 Task: For heading Calibri with Bold.  font size for heading24,  'Change the font style of data to'Bell MT.  and font size to 16,  Change the alignment of both headline & data to Align middle & Align Center.  In the sheet  Attendance Sheet for Weekly Auditingbook
Action: Mouse moved to (147, 164)
Screenshot: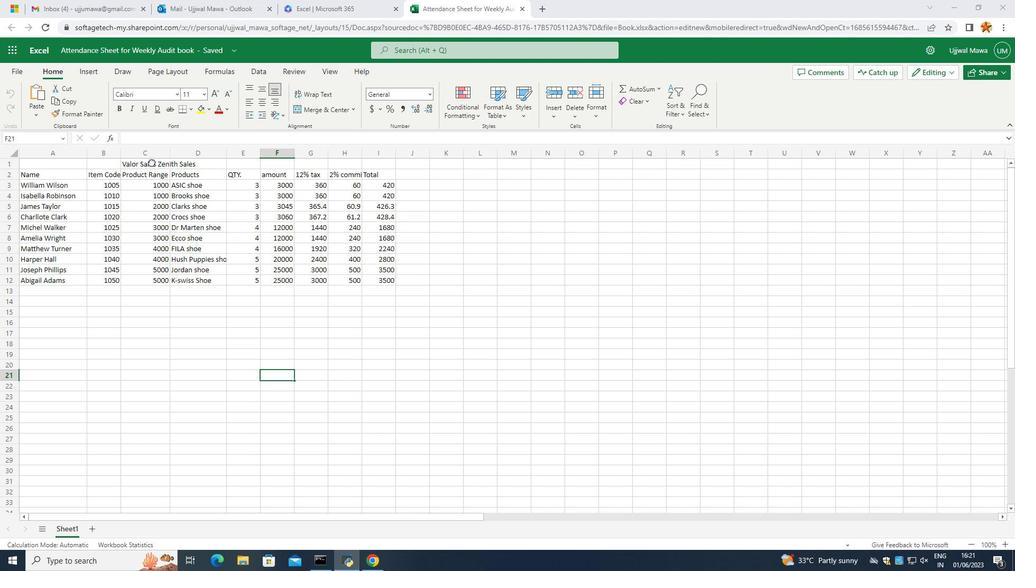 
Action: Mouse pressed left at (147, 164)
Screenshot: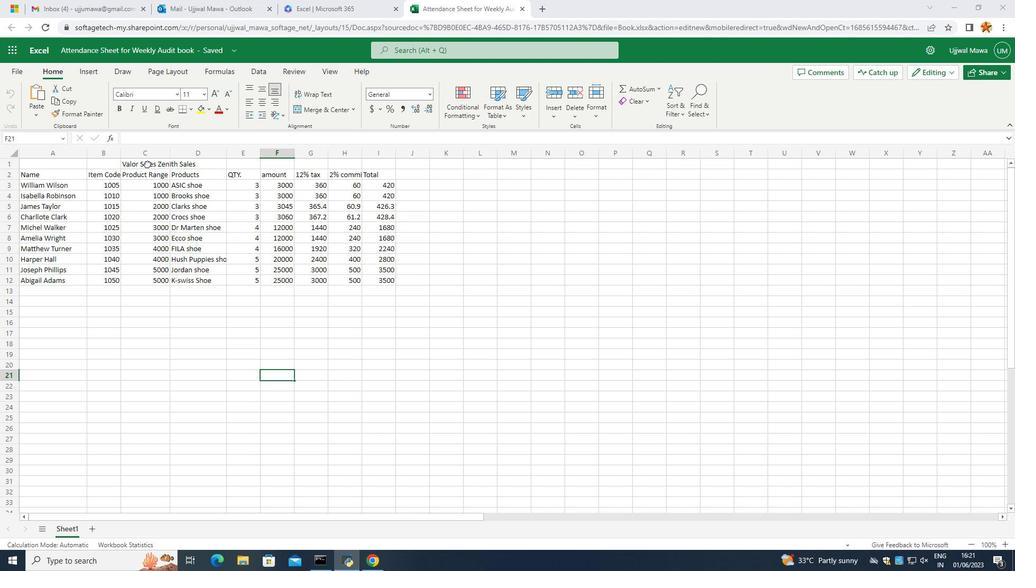 
Action: Mouse moved to (203, 97)
Screenshot: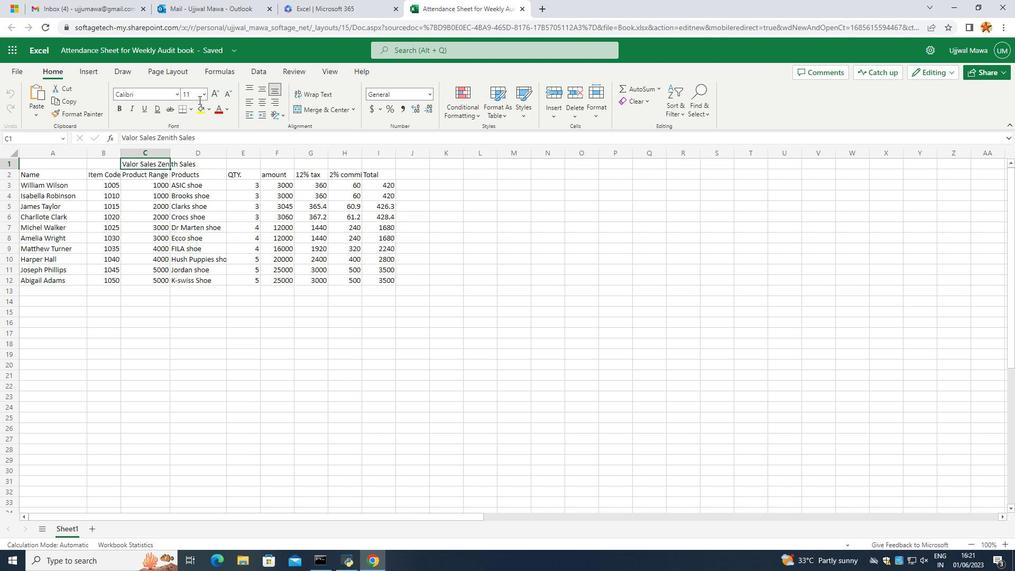 
Action: Mouse pressed left at (203, 97)
Screenshot: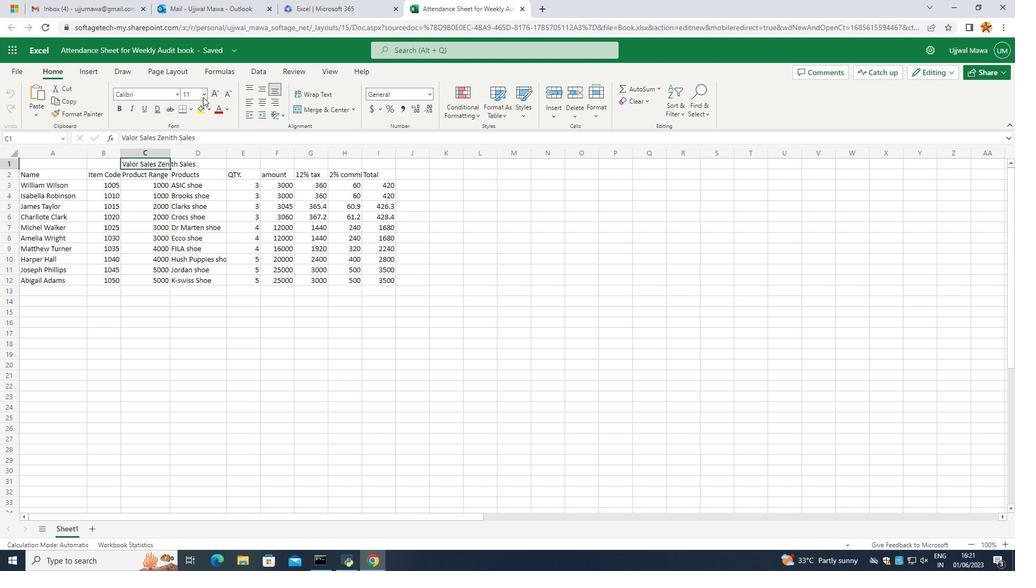 
Action: Mouse moved to (186, 237)
Screenshot: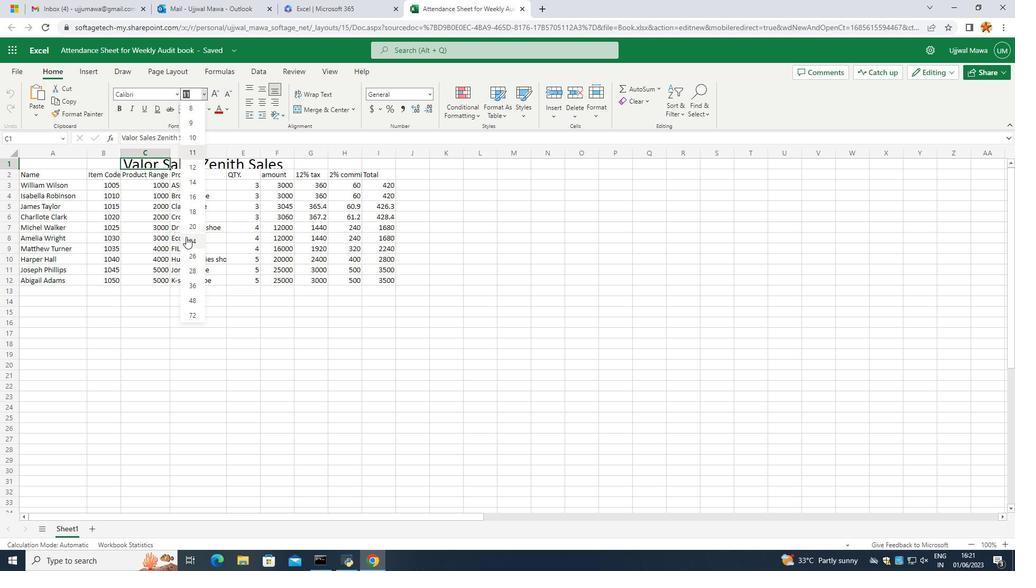 
Action: Mouse pressed left at (186, 237)
Screenshot: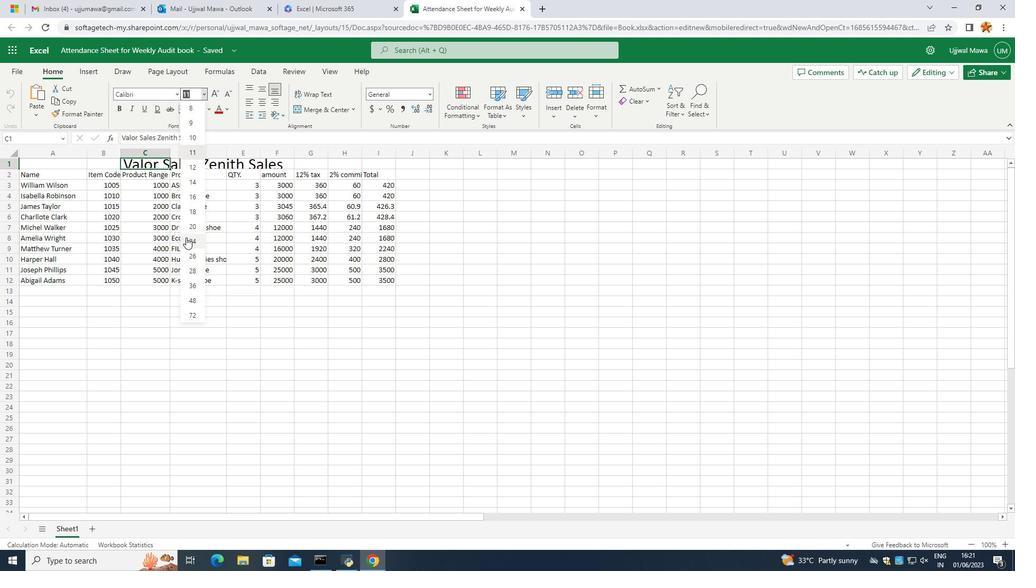 
Action: Mouse moved to (117, 108)
Screenshot: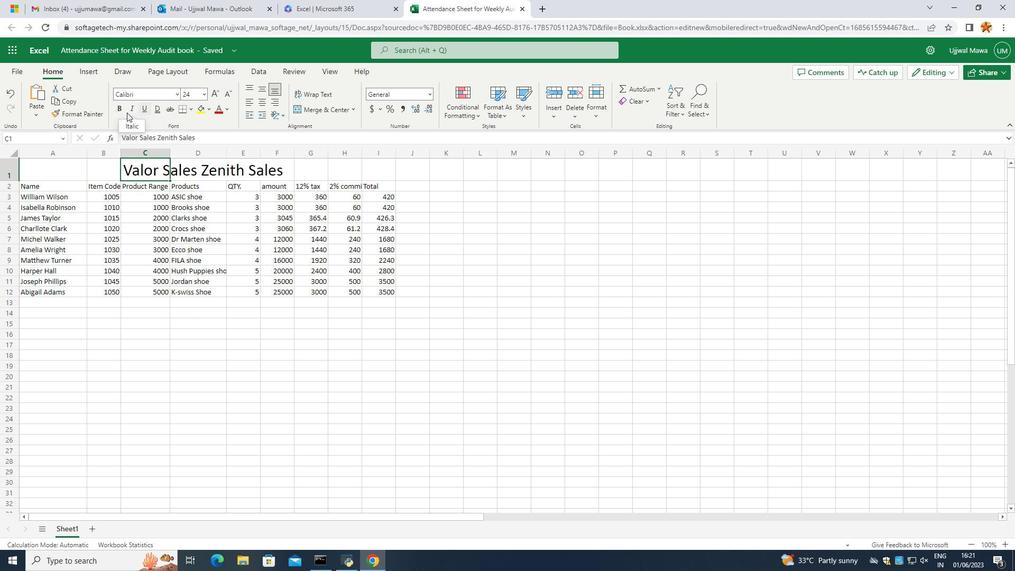 
Action: Mouse pressed left at (117, 108)
Screenshot: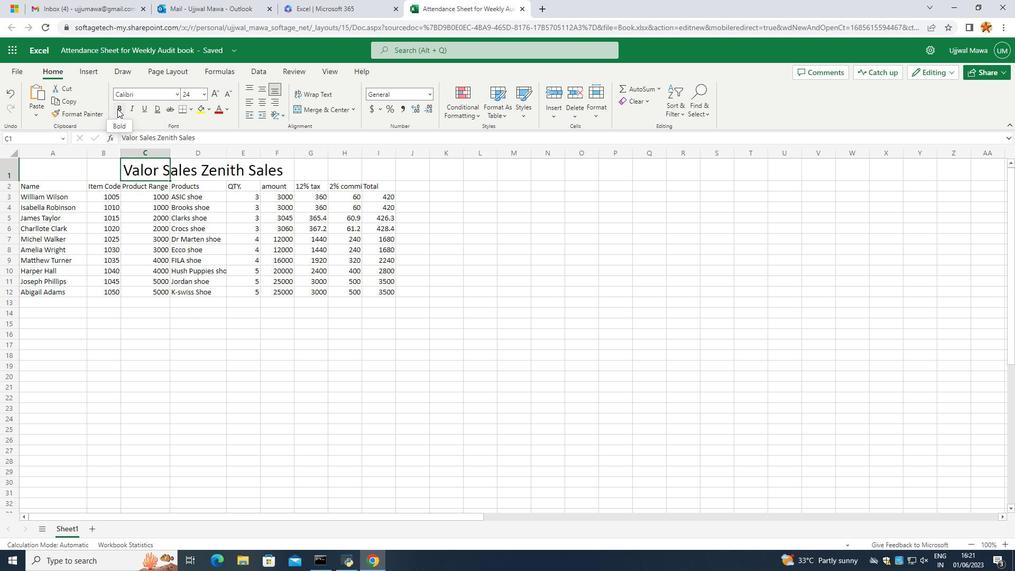 
Action: Mouse moved to (144, 212)
Screenshot: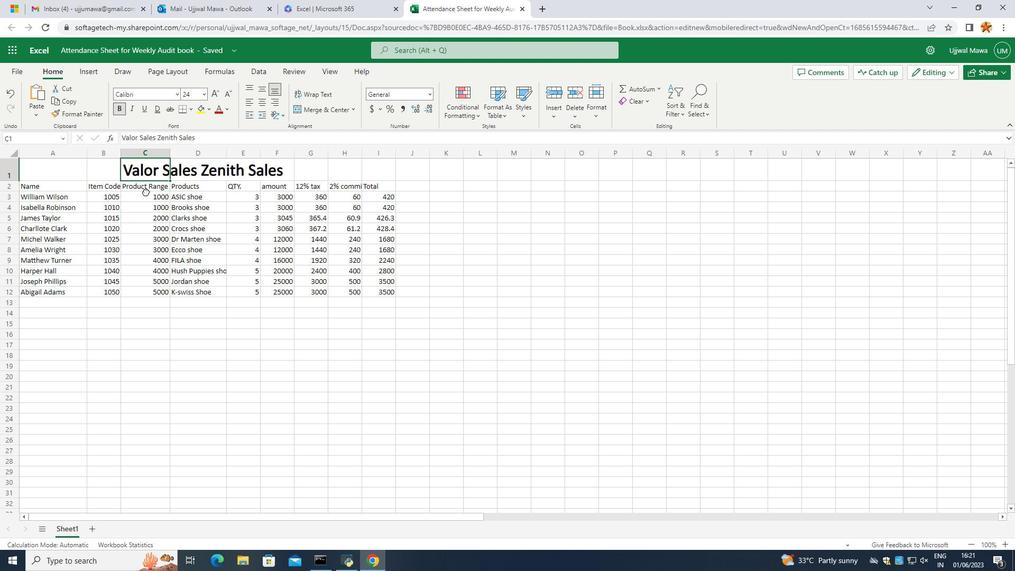 
Action: Mouse pressed left at (144, 212)
Screenshot: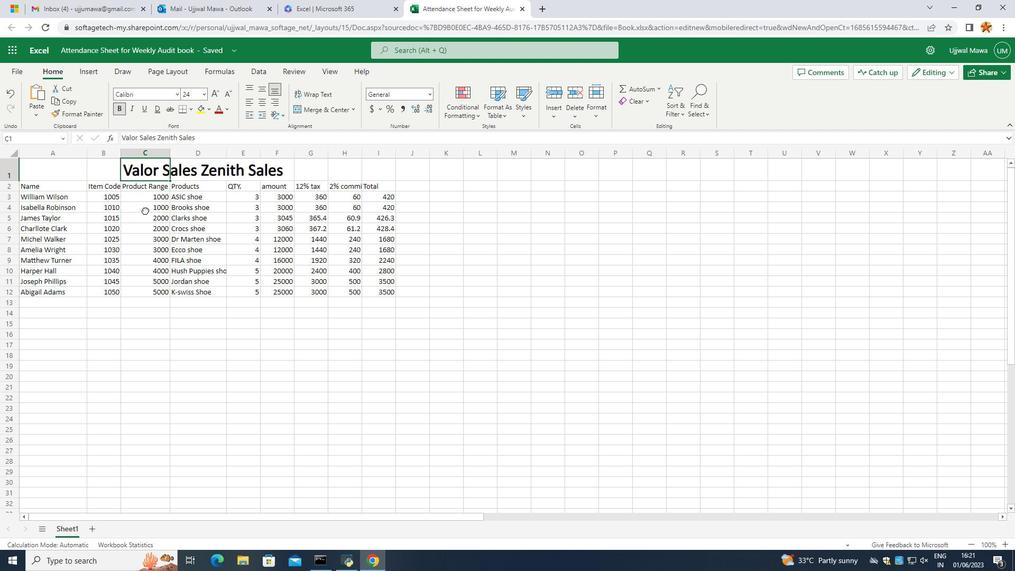 
Action: Mouse moved to (27, 184)
Screenshot: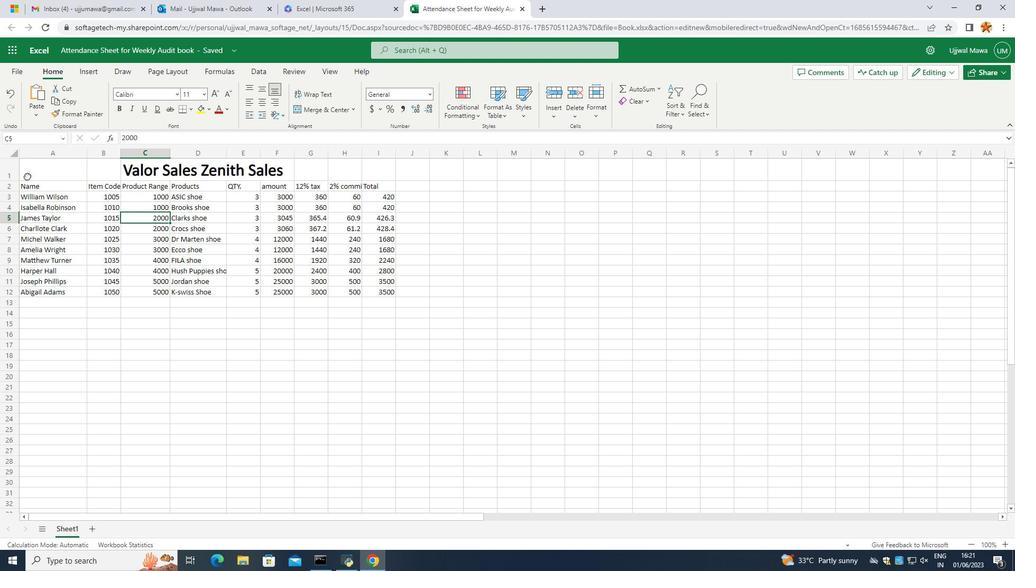 
Action: Mouse pressed left at (27, 184)
Screenshot: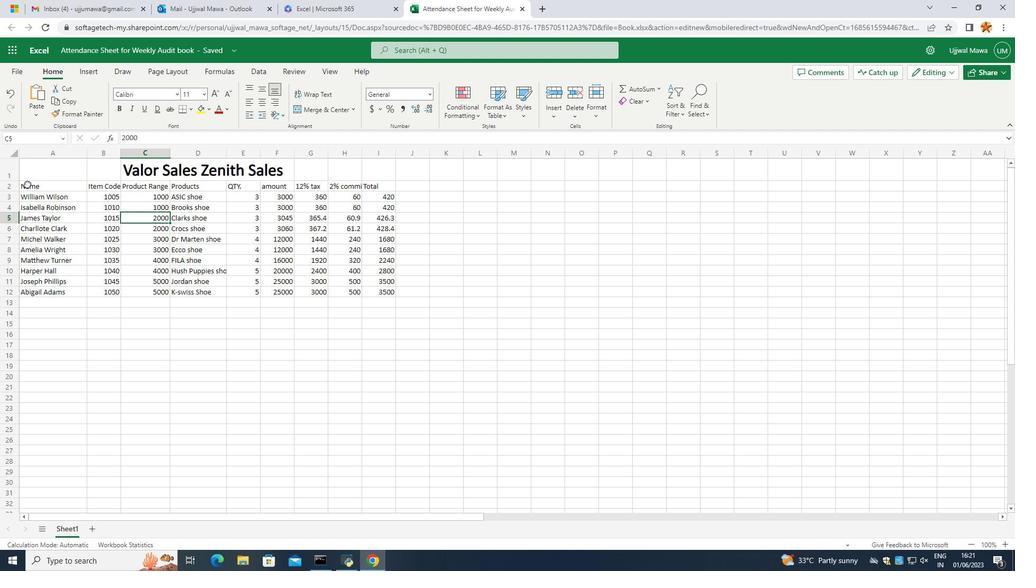 
Action: Mouse moved to (181, 93)
Screenshot: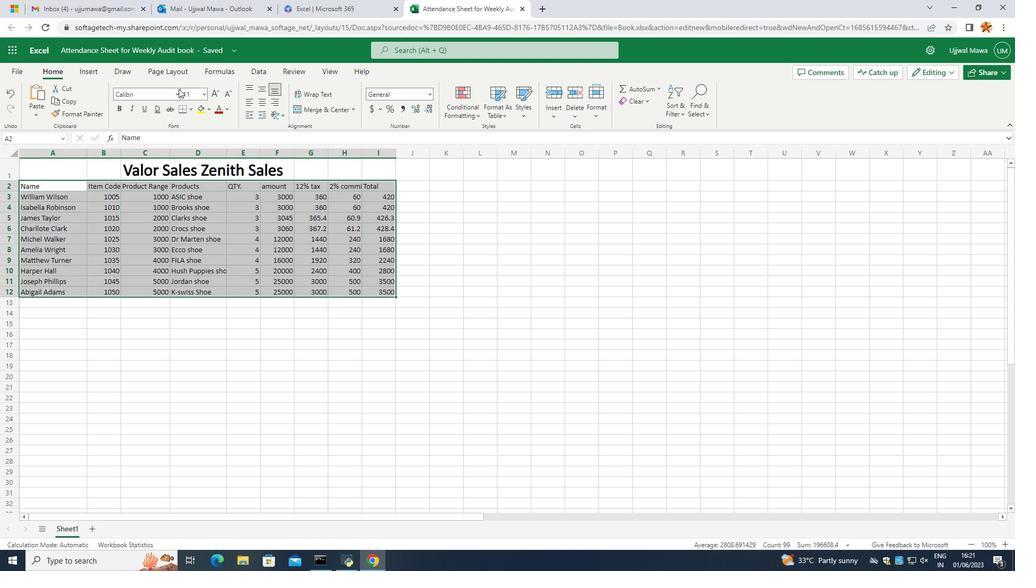 
Action: Mouse pressed left at (181, 93)
Screenshot: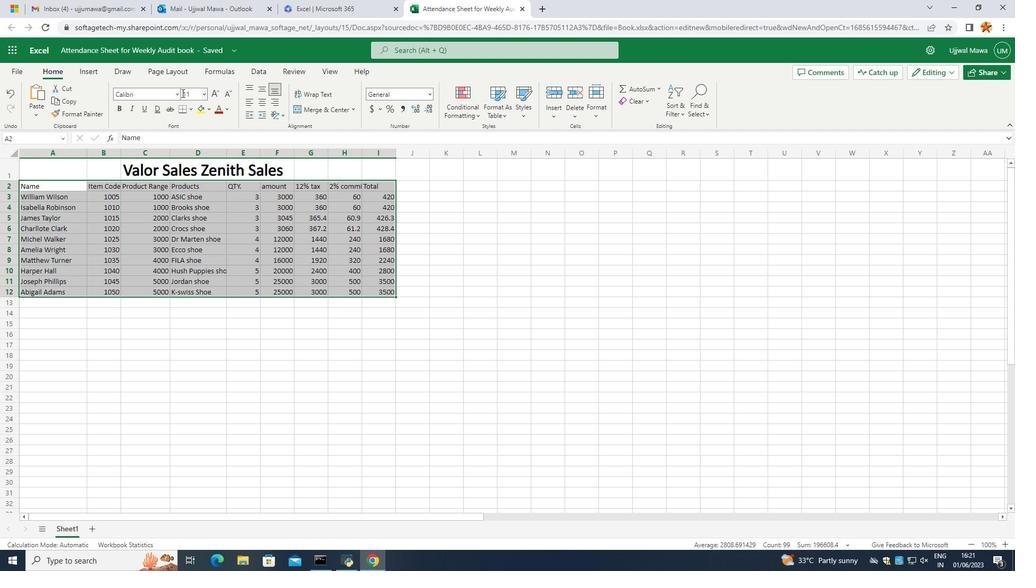 
Action: Mouse moved to (177, 93)
Screenshot: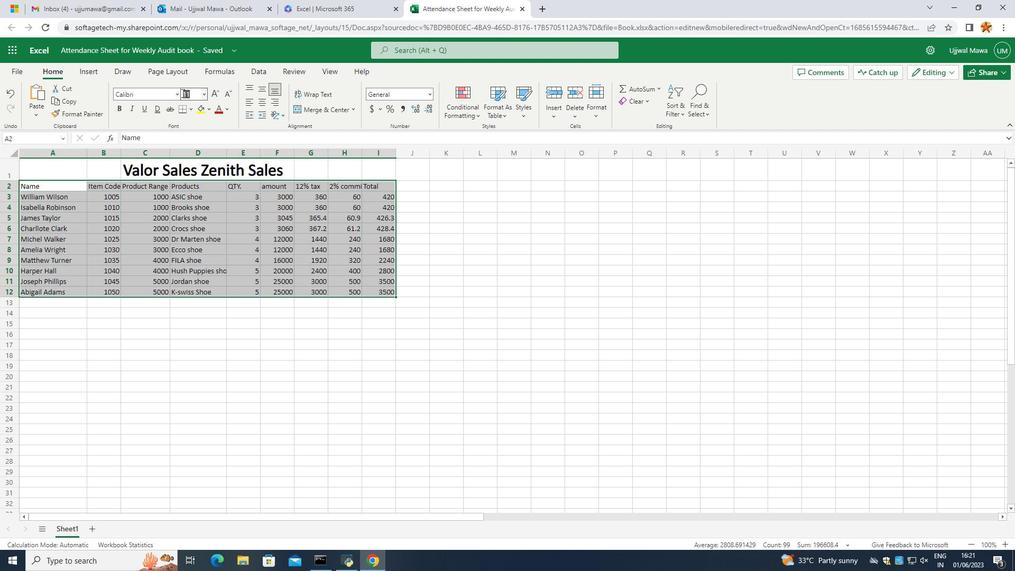 
Action: Mouse pressed left at (177, 93)
Screenshot: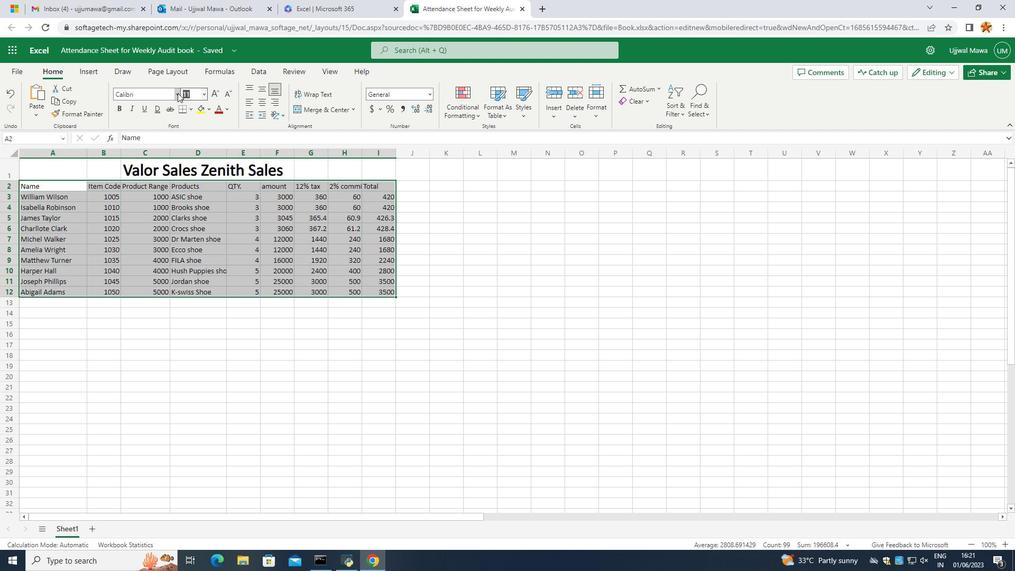 
Action: Mouse moved to (123, 347)
Screenshot: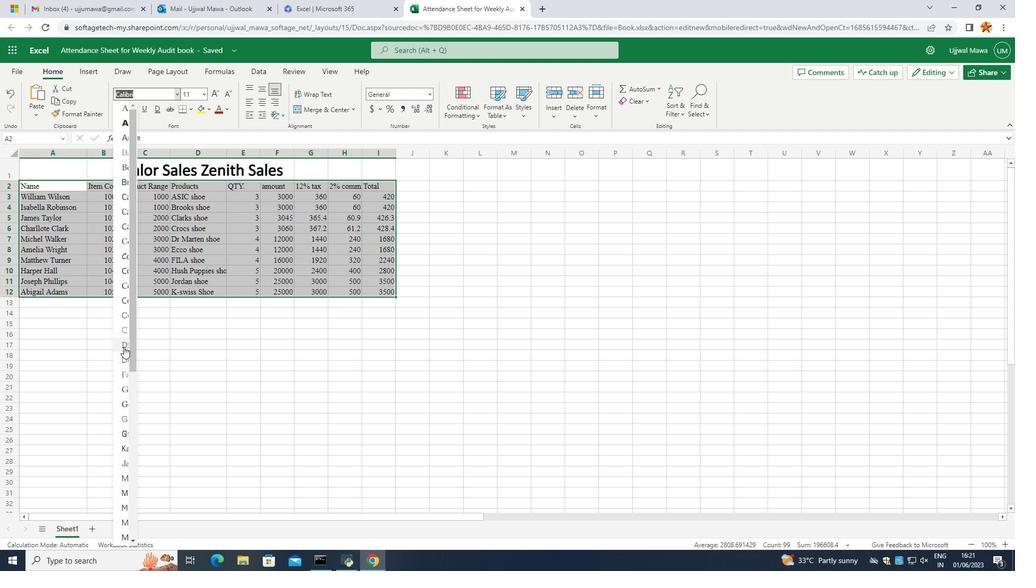 
Action: Mouse scrolled (123, 347) with delta (0, 0)
Screenshot: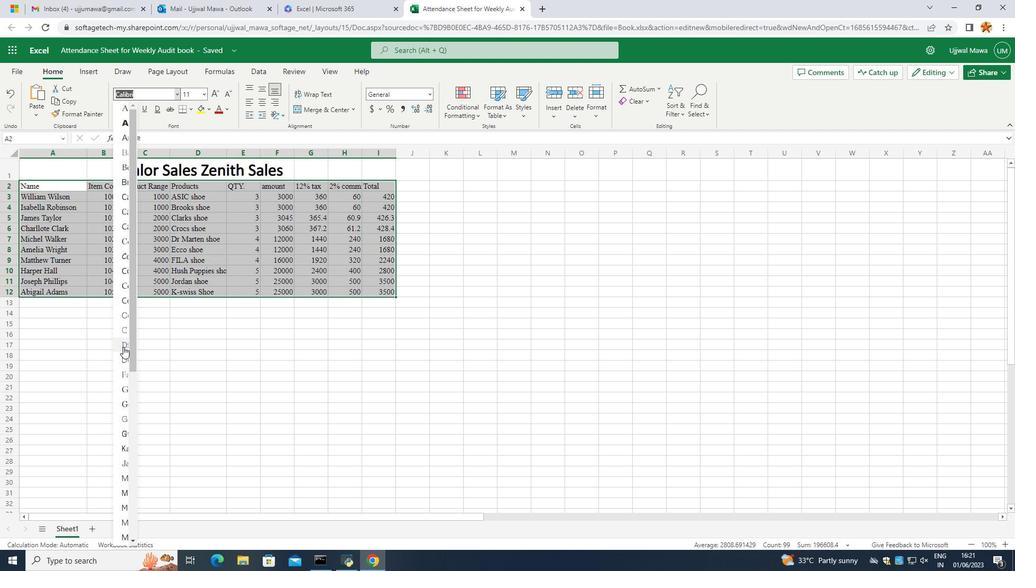 
Action: Mouse moved to (116, 338)
Screenshot: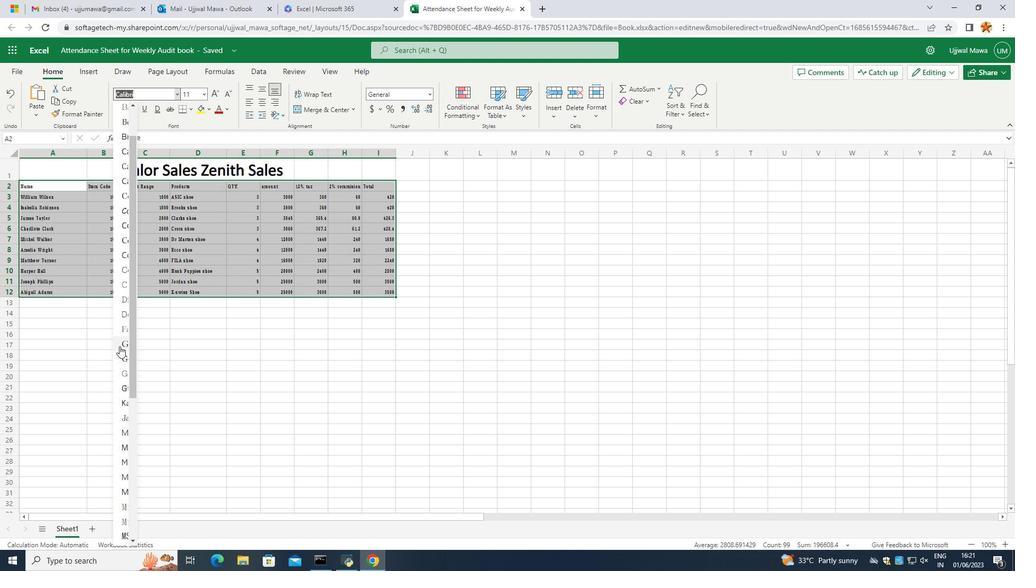 
Action: Mouse scrolled (116, 338) with delta (0, 0)
Screenshot: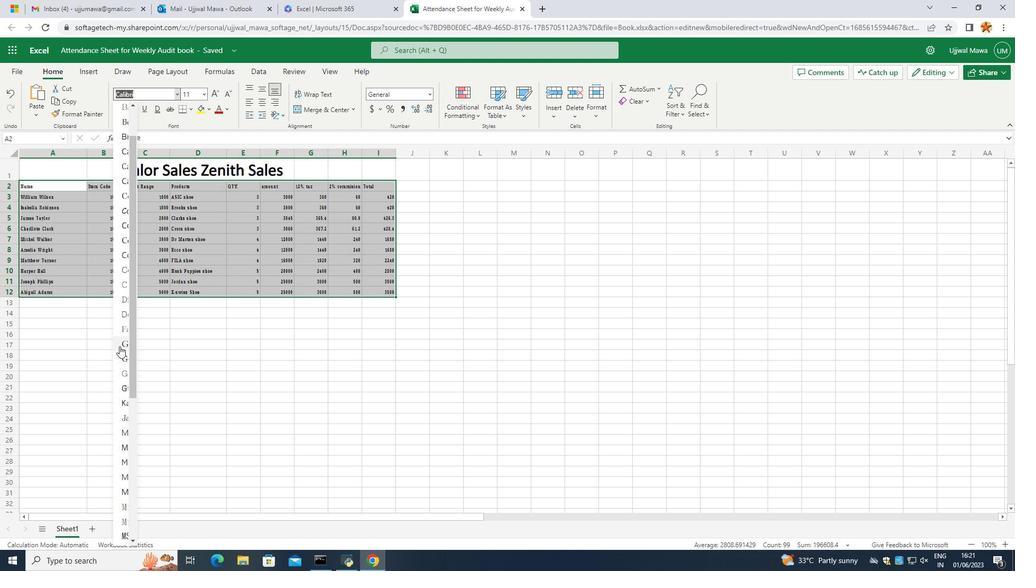 
Action: Mouse scrolled (116, 338) with delta (0, 0)
Screenshot: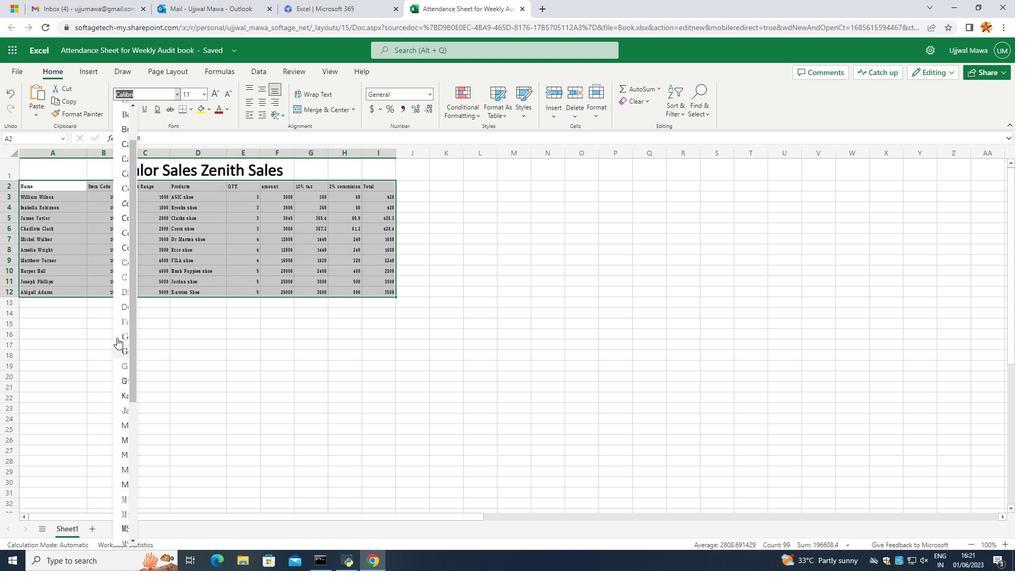 
Action: Mouse scrolled (116, 338) with delta (0, 0)
Screenshot: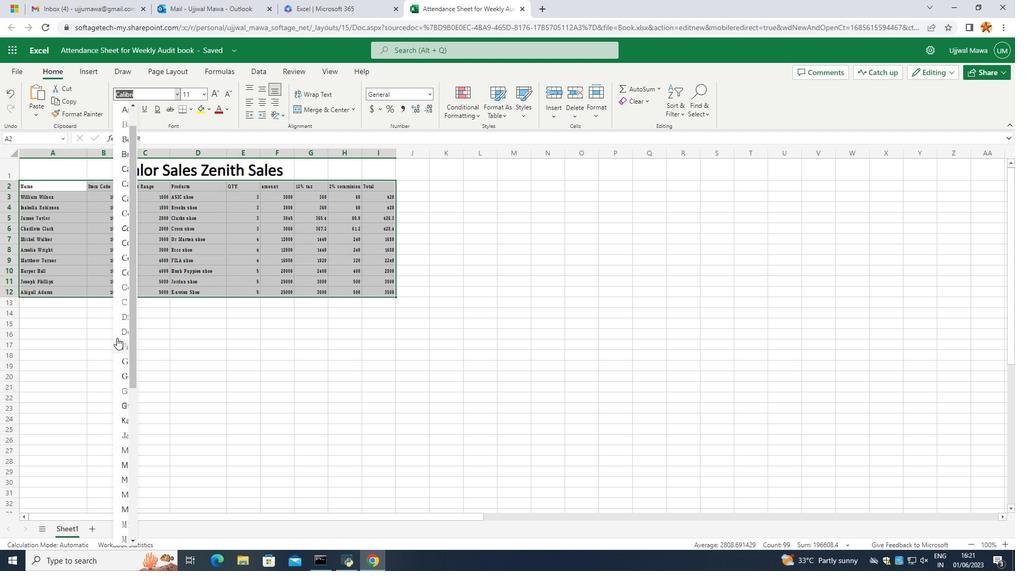 
Action: Mouse moved to (124, 170)
Screenshot: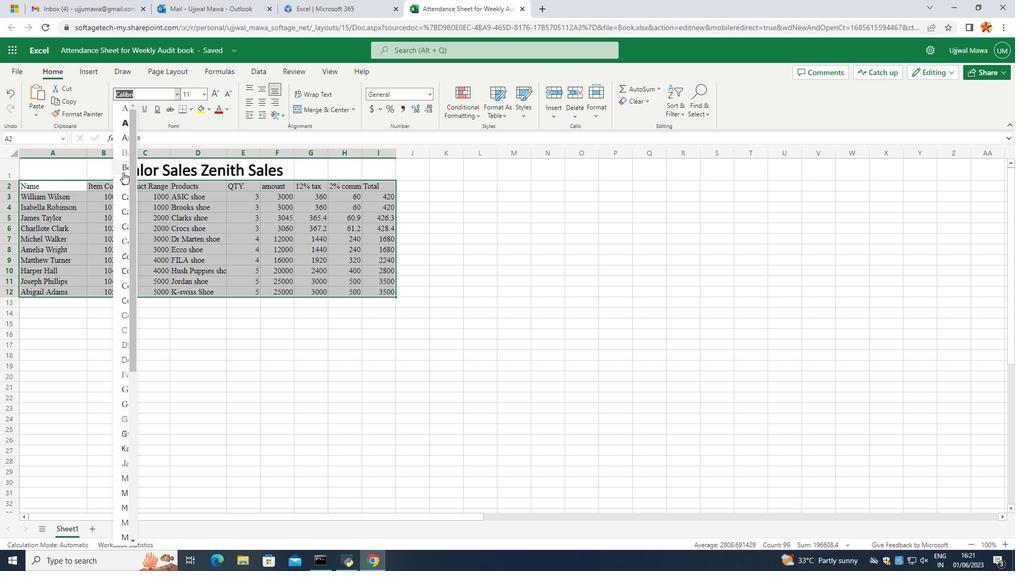 
Action: Mouse pressed left at (124, 170)
Screenshot: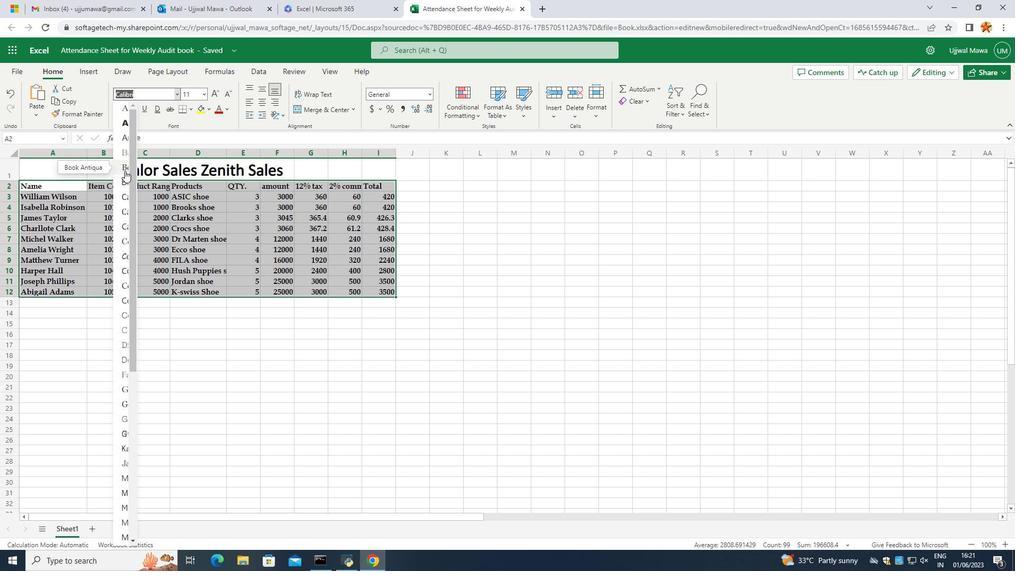 
Action: Mouse moved to (204, 94)
Screenshot: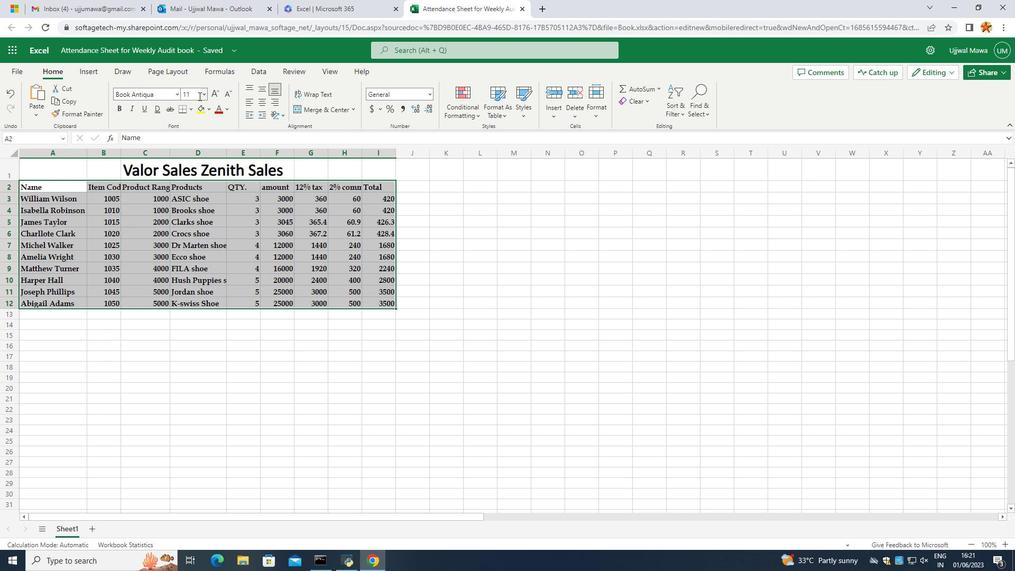 
Action: Mouse pressed left at (204, 94)
Screenshot: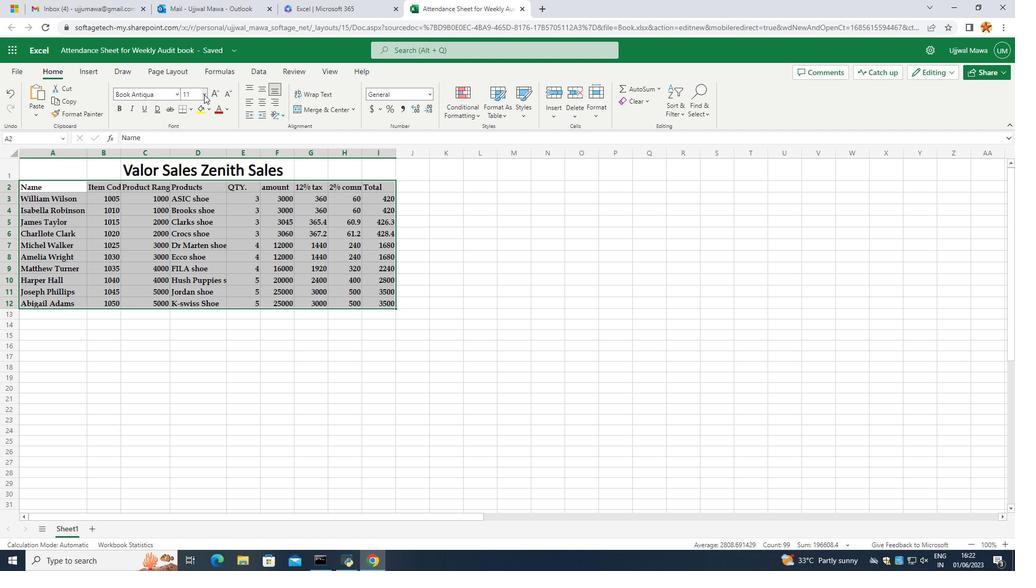 
Action: Mouse moved to (197, 199)
Screenshot: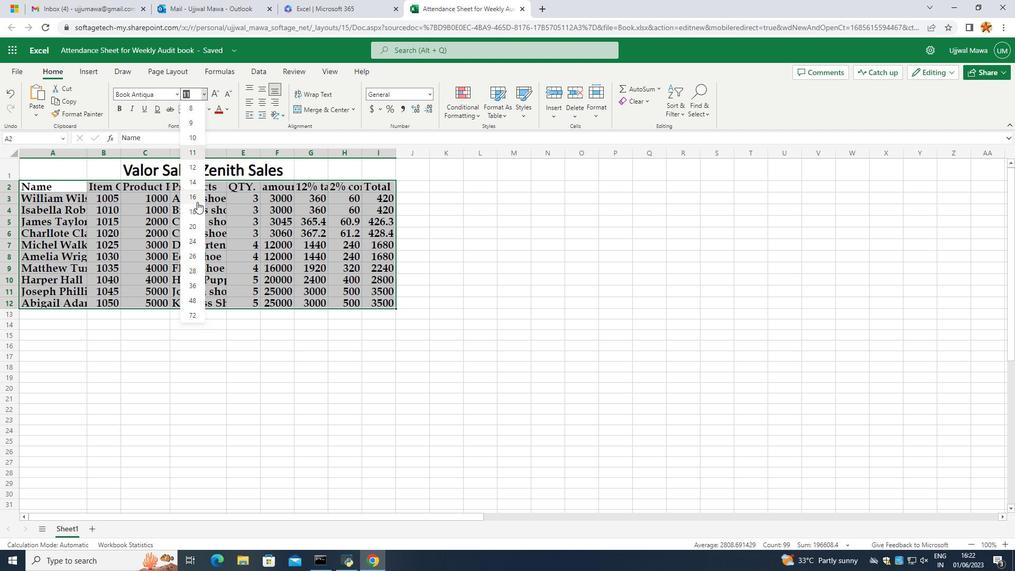
Action: Mouse pressed left at (197, 199)
Screenshot: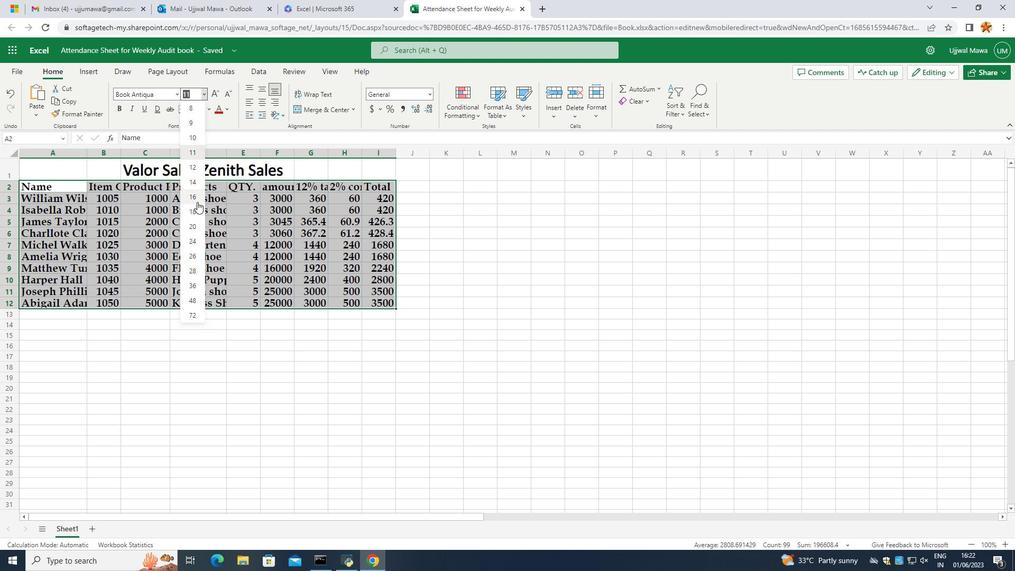 
Action: Mouse moved to (114, 234)
Screenshot: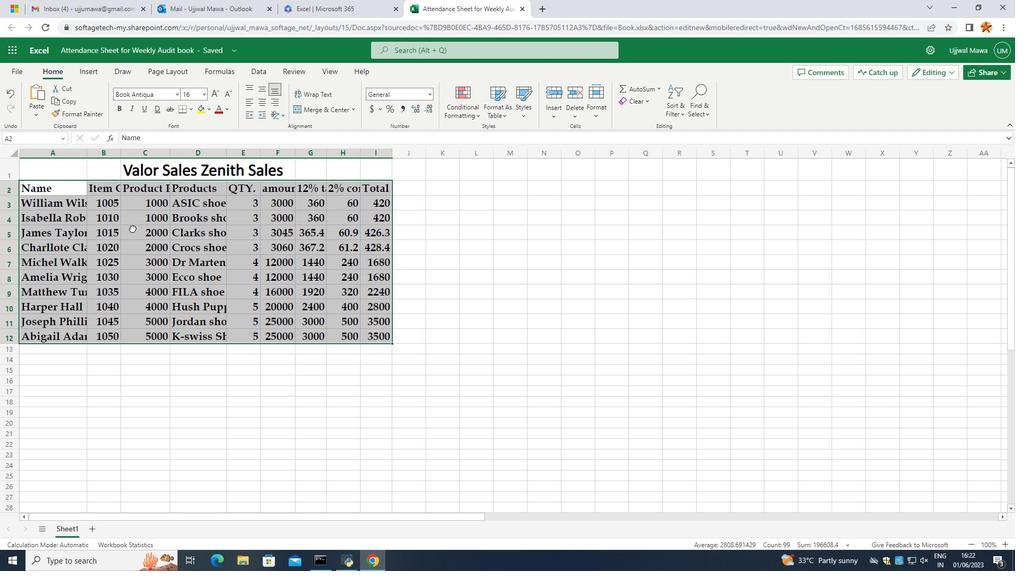 
Action: Mouse pressed left at (114, 234)
Screenshot: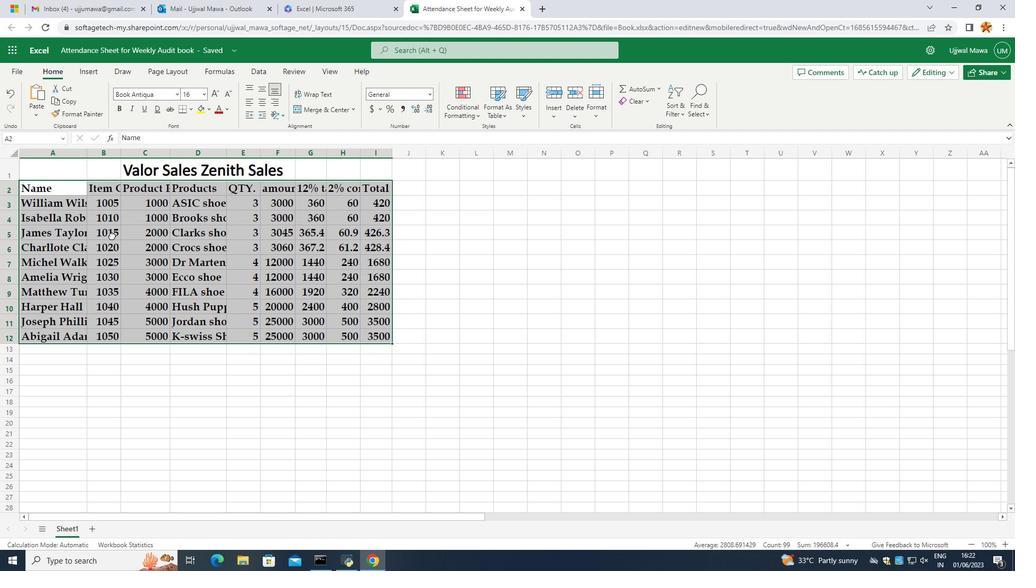
Action: Mouse moved to (92, 178)
Screenshot: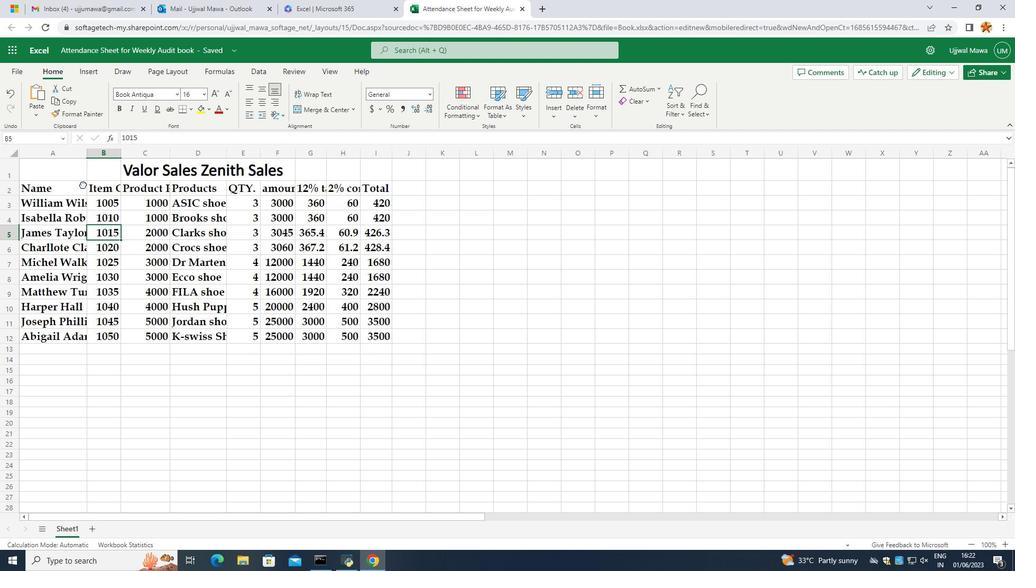 
Action: Mouse pressed left at (92, 178)
Screenshot: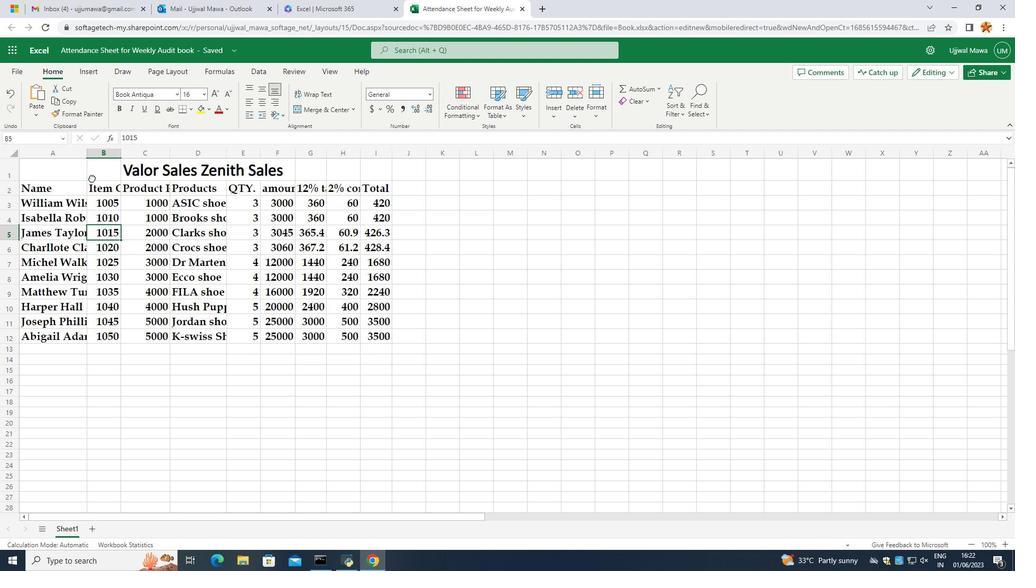 
Action: Mouse moved to (119, 155)
Screenshot: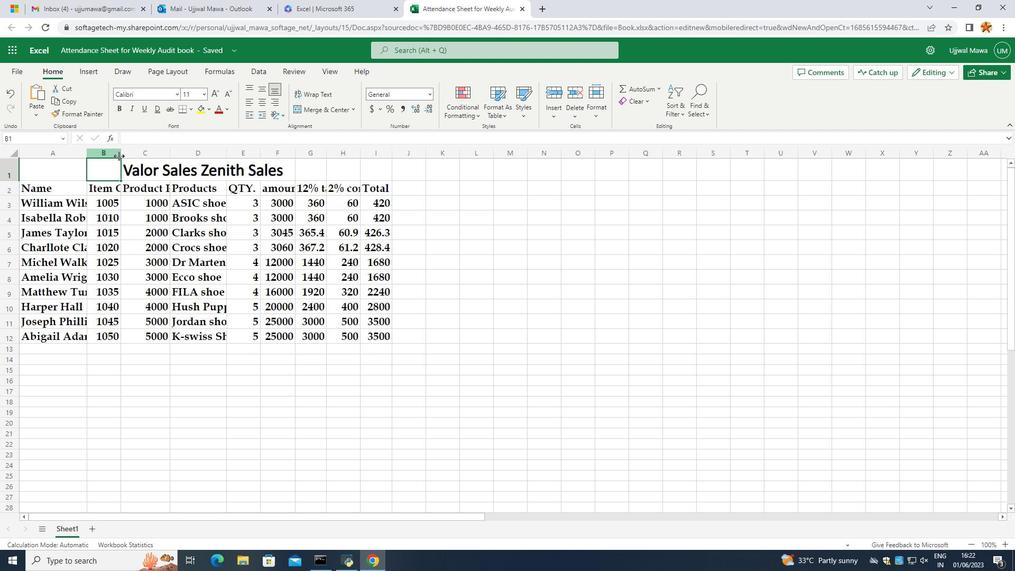 
Action: Mouse pressed left at (119, 155)
Screenshot: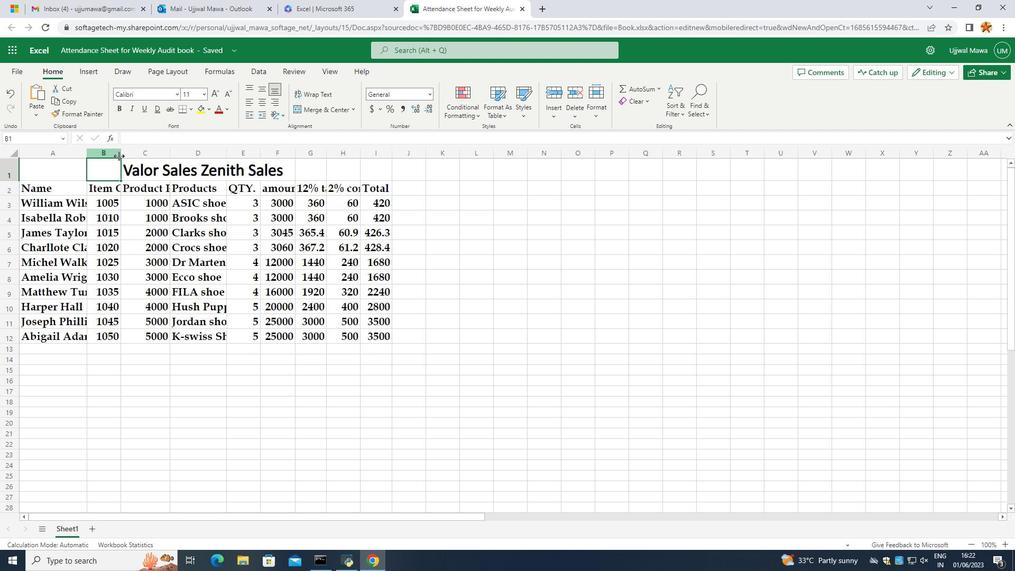 
Action: Mouse moved to (179, 165)
Screenshot: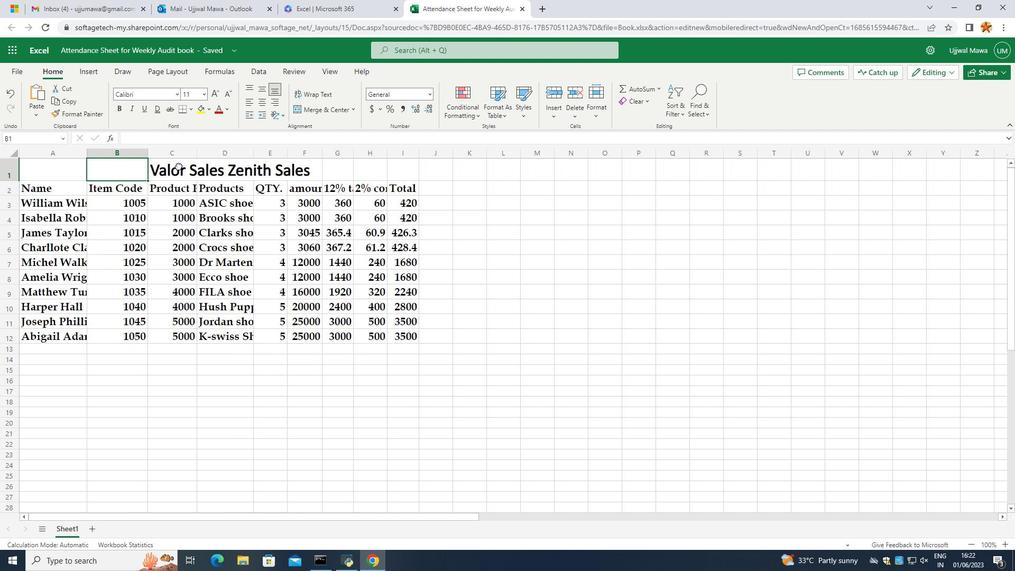 
Action: Mouse pressed left at (179, 165)
Screenshot: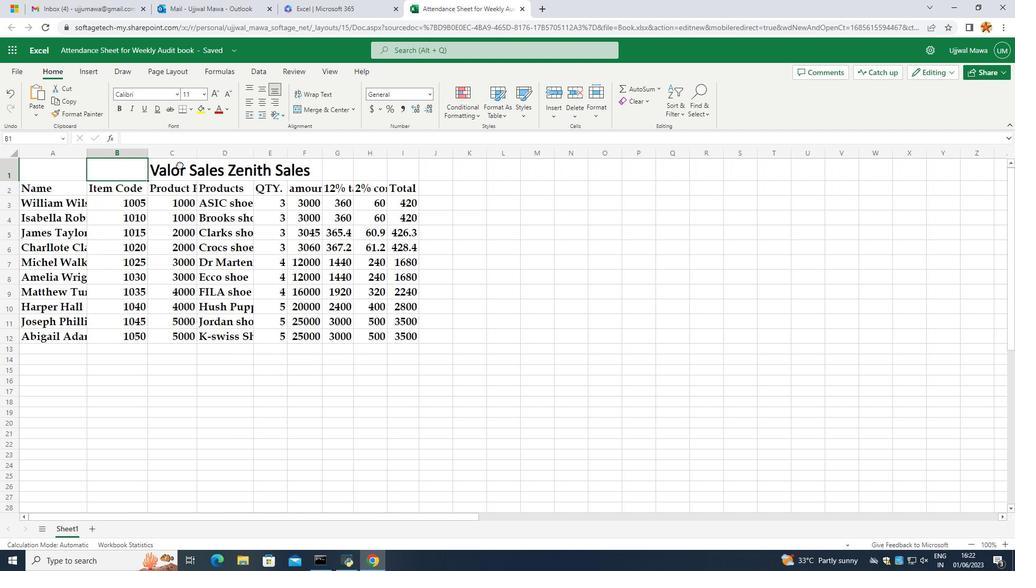 
Action: Mouse moved to (197, 155)
Screenshot: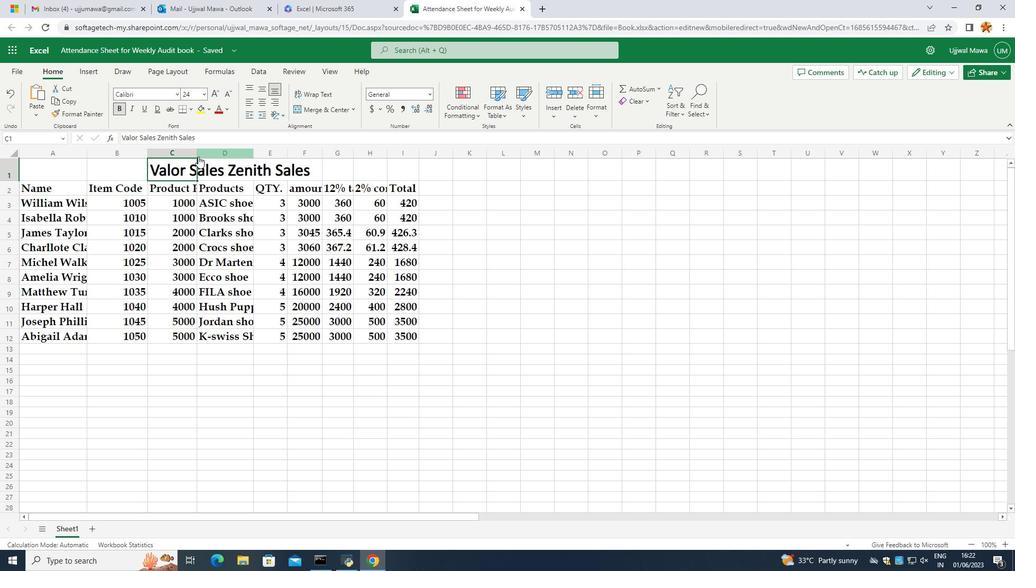 
Action: Mouse pressed left at (197, 155)
Screenshot: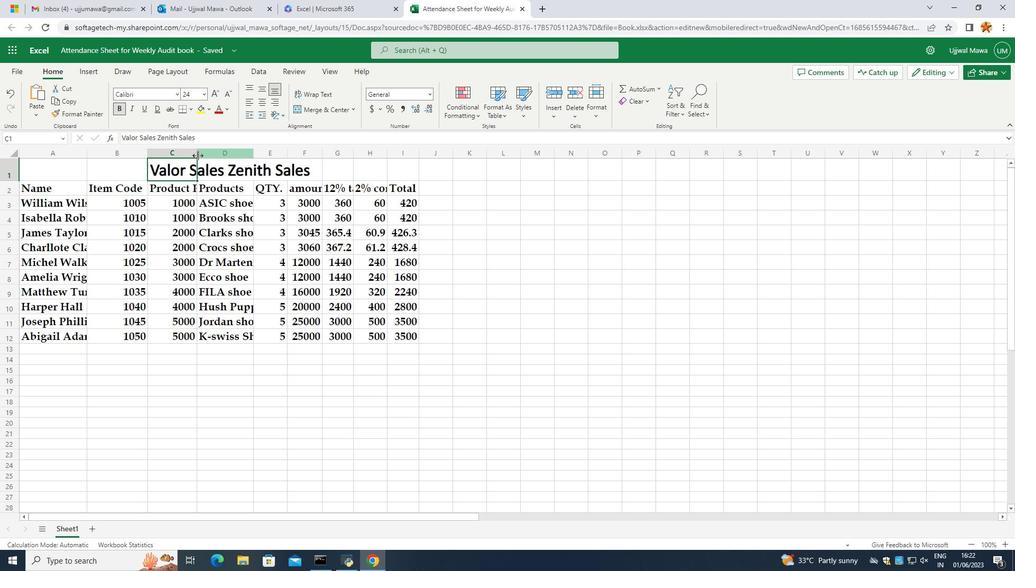 
Action: Mouse moved to (201, 161)
Screenshot: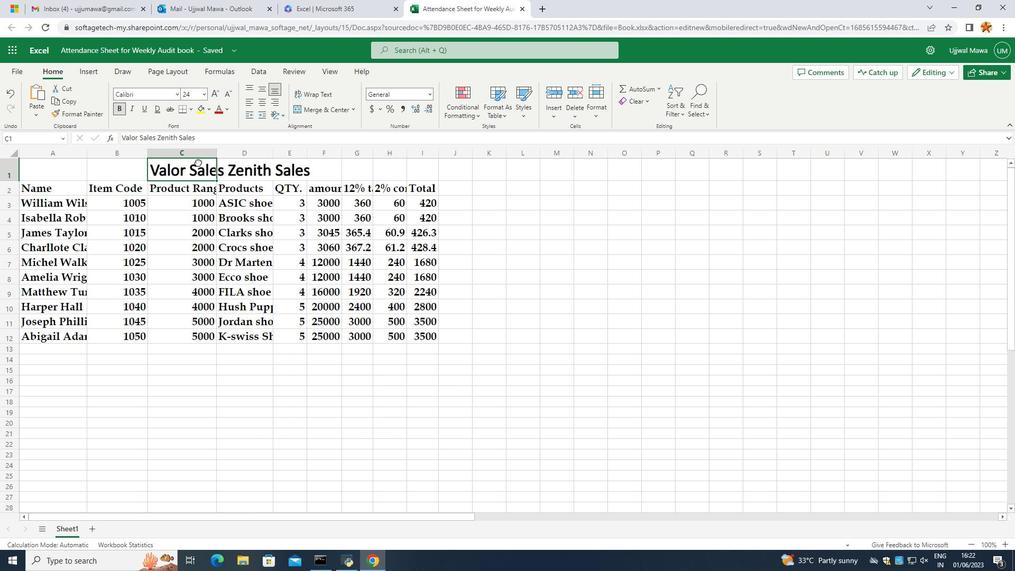 
Action: Mouse pressed left at (201, 161)
Screenshot: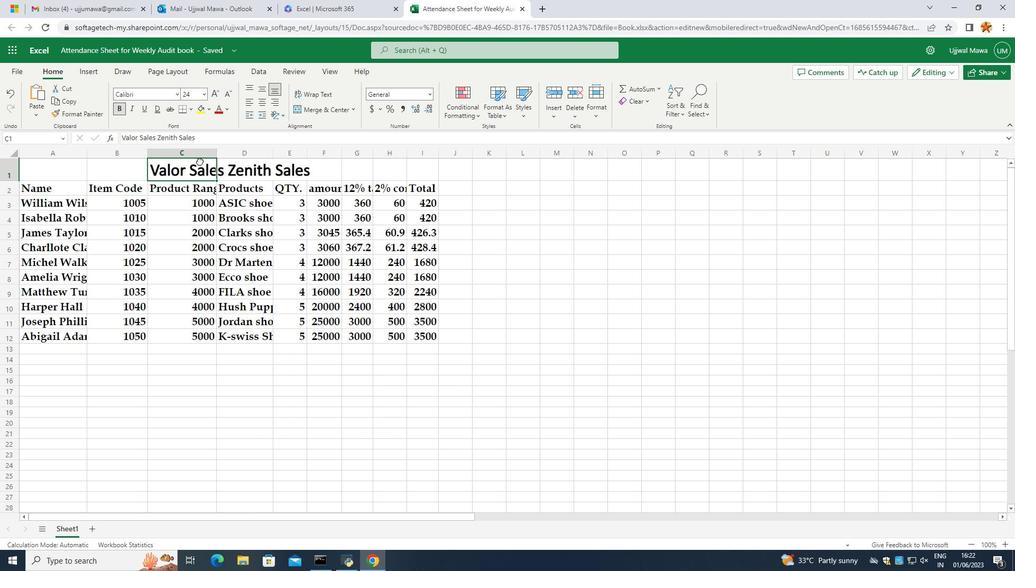 
Action: Mouse moved to (216, 155)
Screenshot: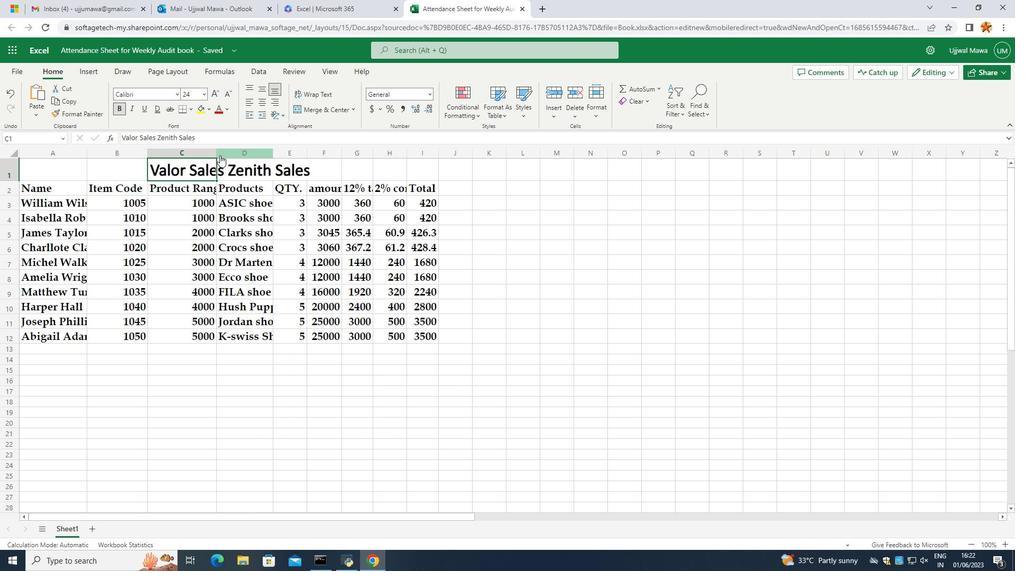 
Action: Mouse pressed left at (216, 155)
Screenshot: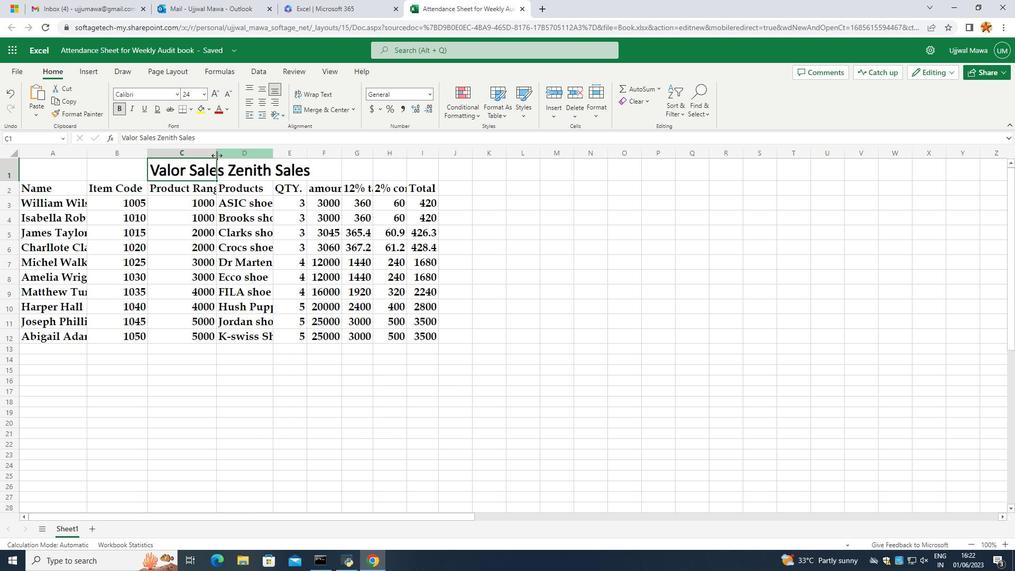 
Action: Mouse moved to (345, 176)
Screenshot: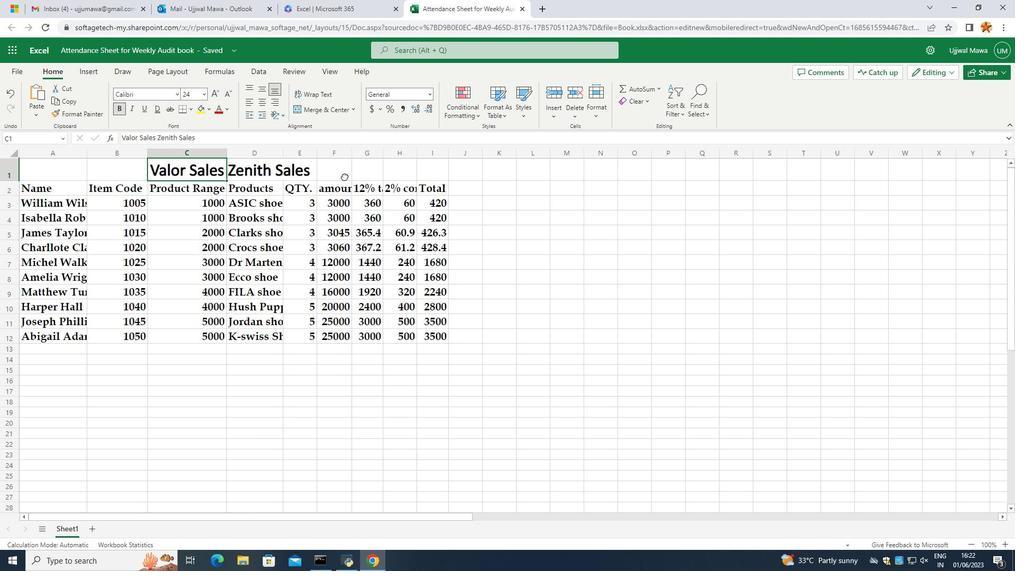 
Action: Mouse pressed left at (345, 176)
Screenshot: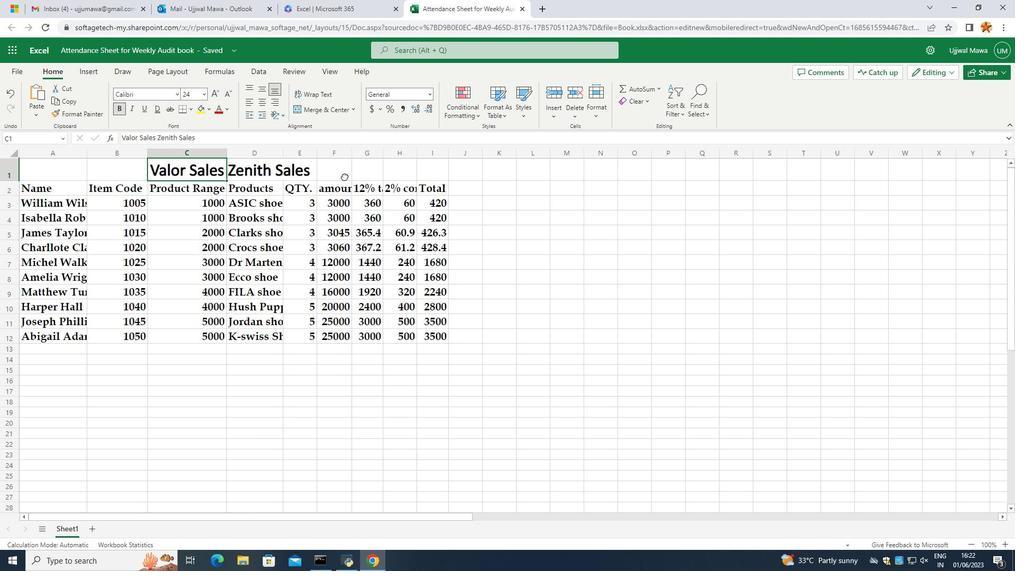 
Action: Mouse moved to (351, 155)
Screenshot: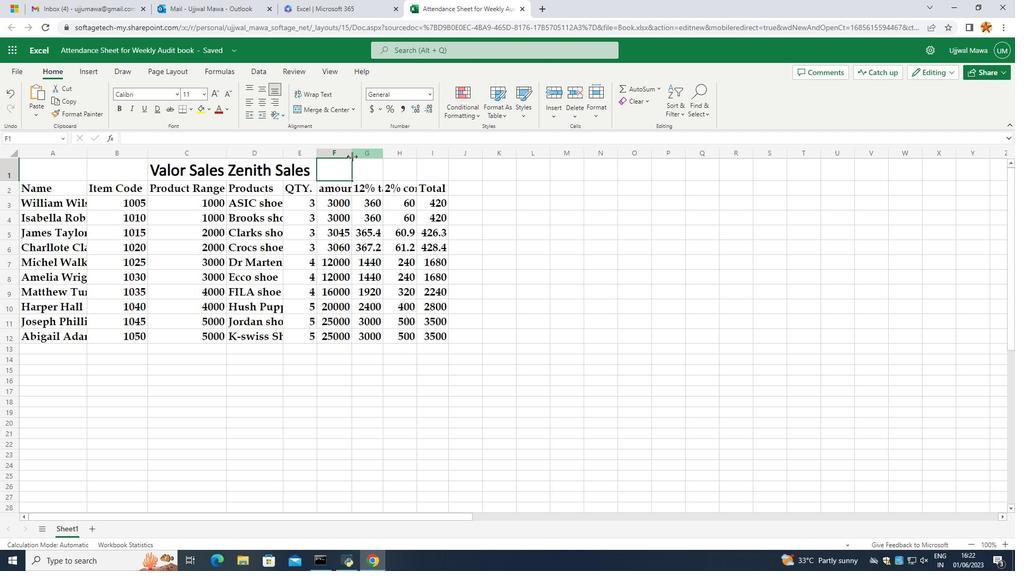 
Action: Mouse pressed left at (351, 155)
Screenshot: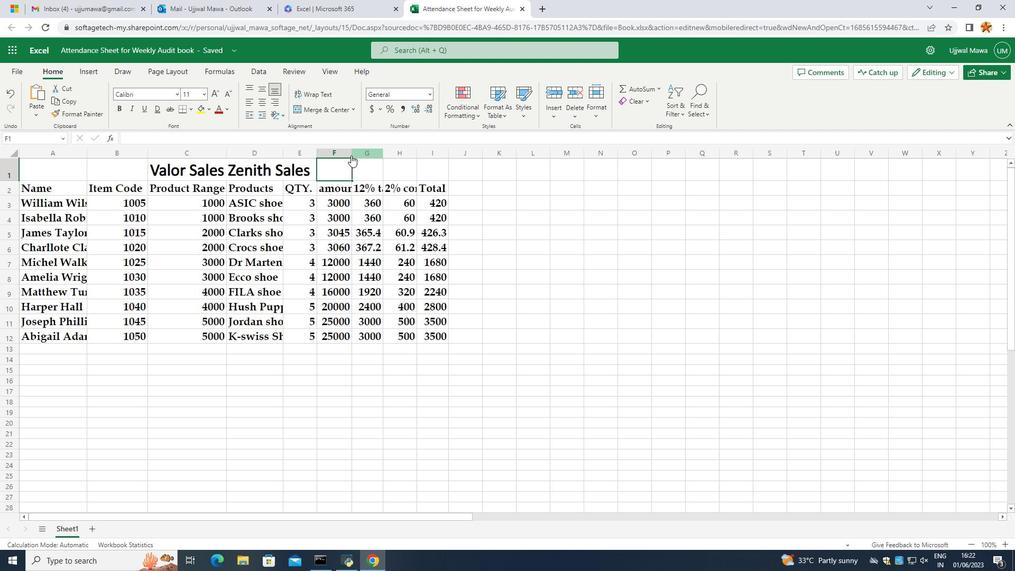 
Action: Mouse moved to (395, 155)
Screenshot: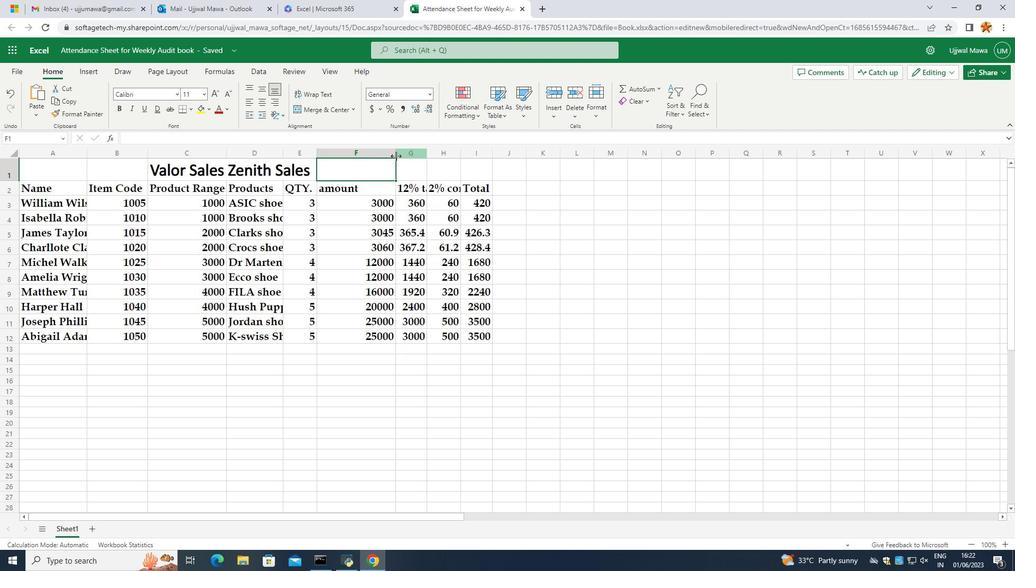 
Action: Mouse pressed left at (395, 155)
Screenshot: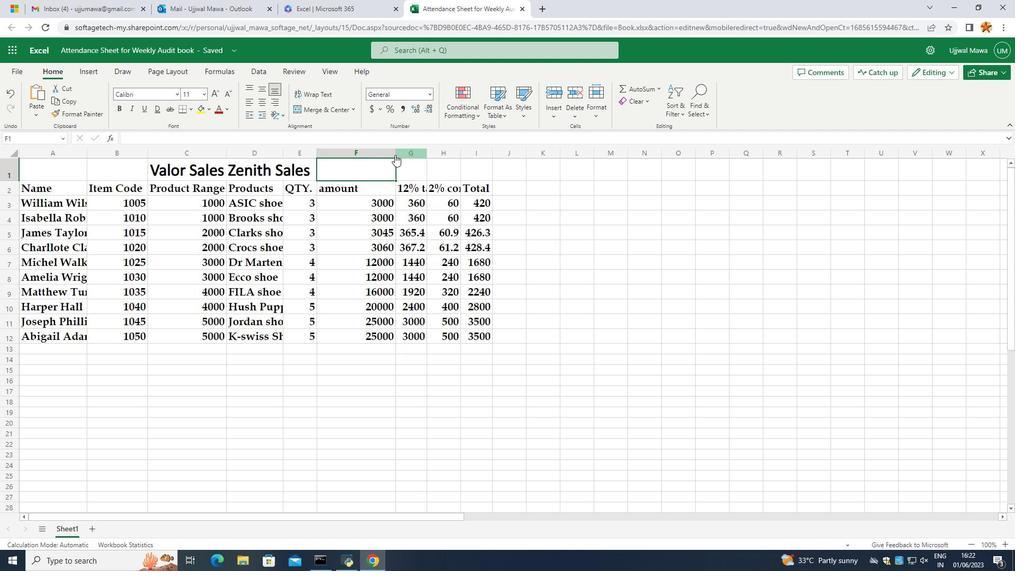
Action: Mouse moved to (503, 212)
Screenshot: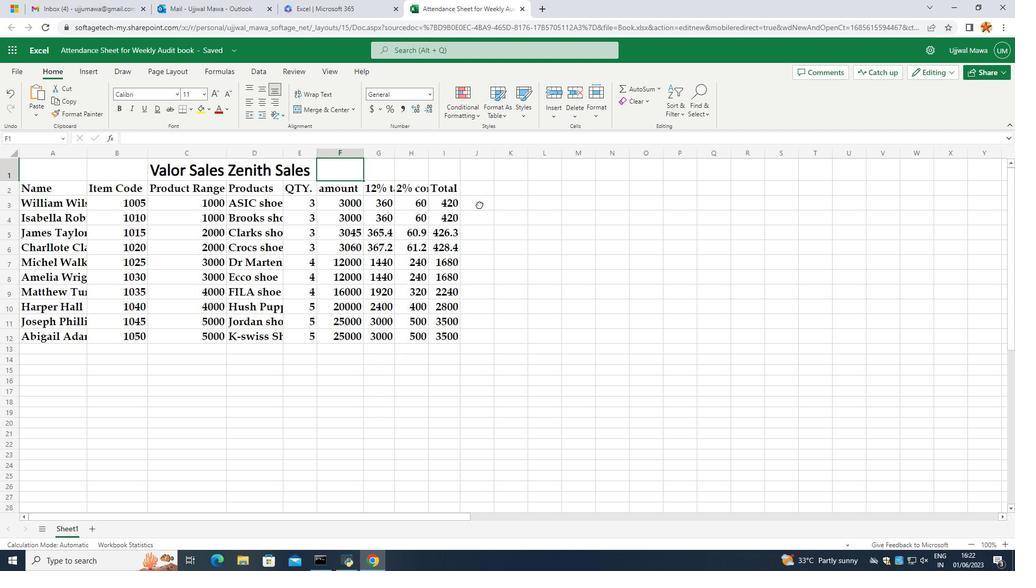 
Action: Mouse pressed left at (503, 212)
Screenshot: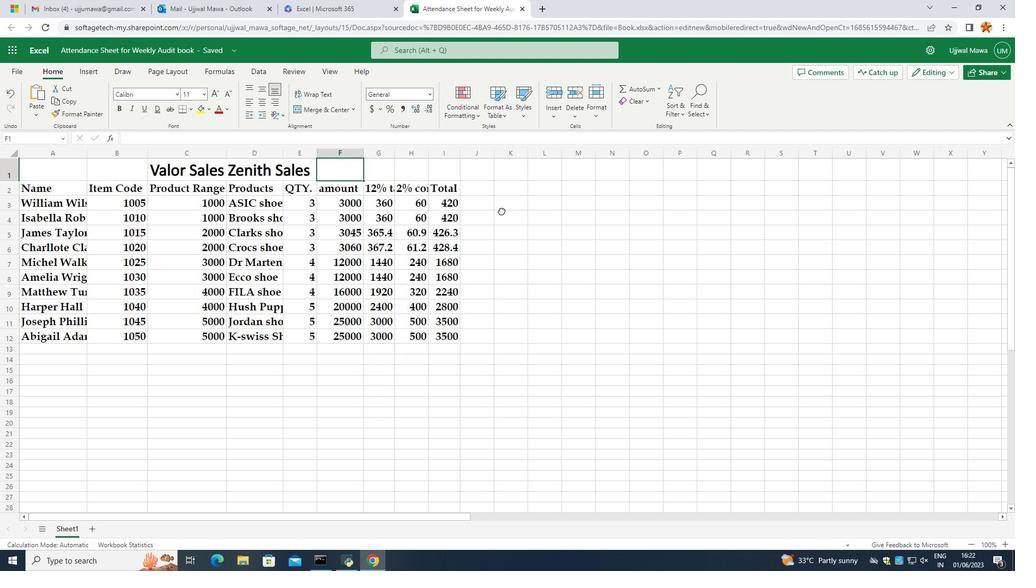 
Action: Mouse moved to (385, 169)
Screenshot: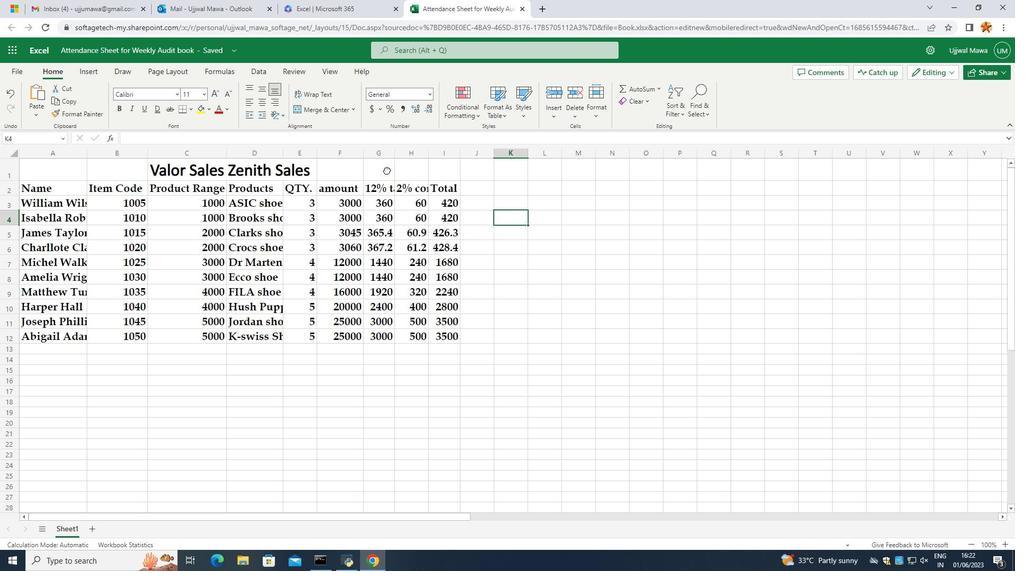 
Action: Mouse pressed left at (385, 169)
Screenshot: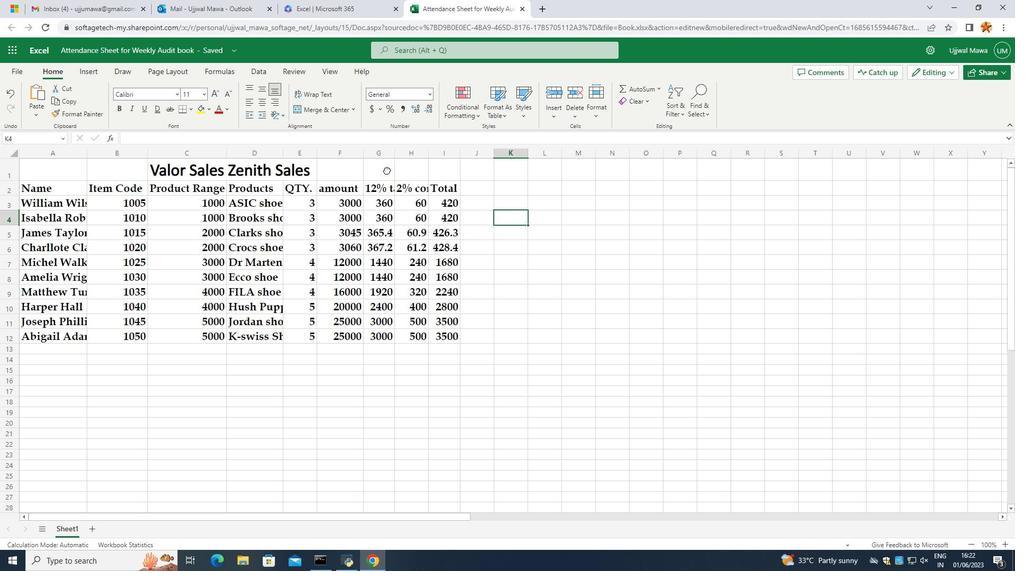 
Action: Mouse moved to (396, 158)
Screenshot: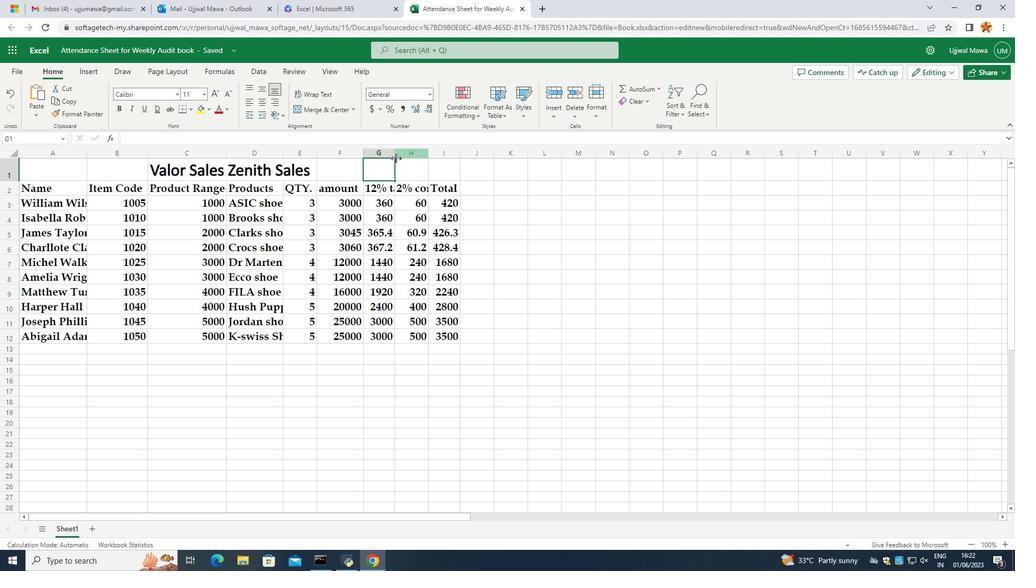 
Action: Mouse pressed left at (396, 158)
Screenshot: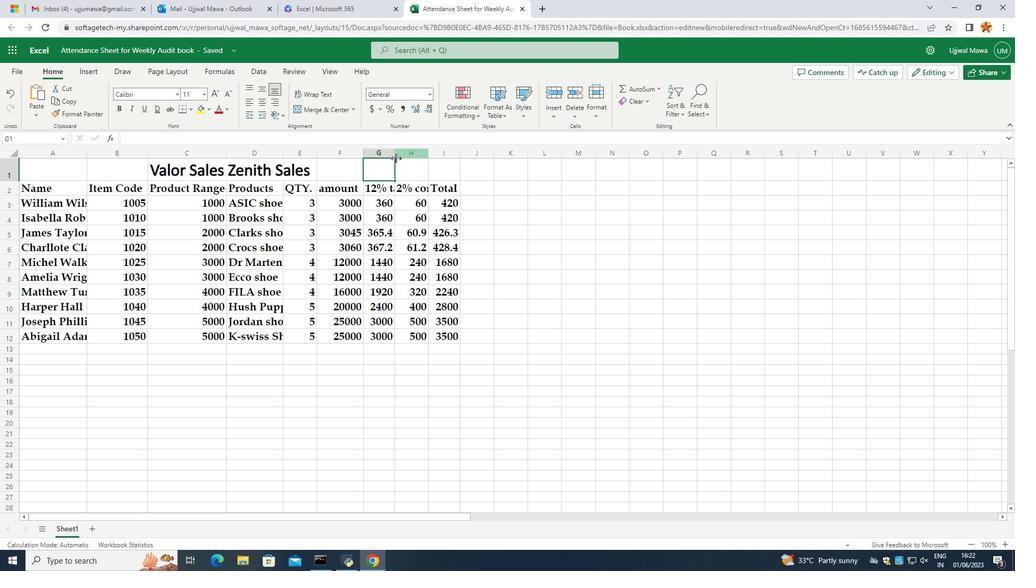 
Action: Mouse moved to (442, 159)
Screenshot: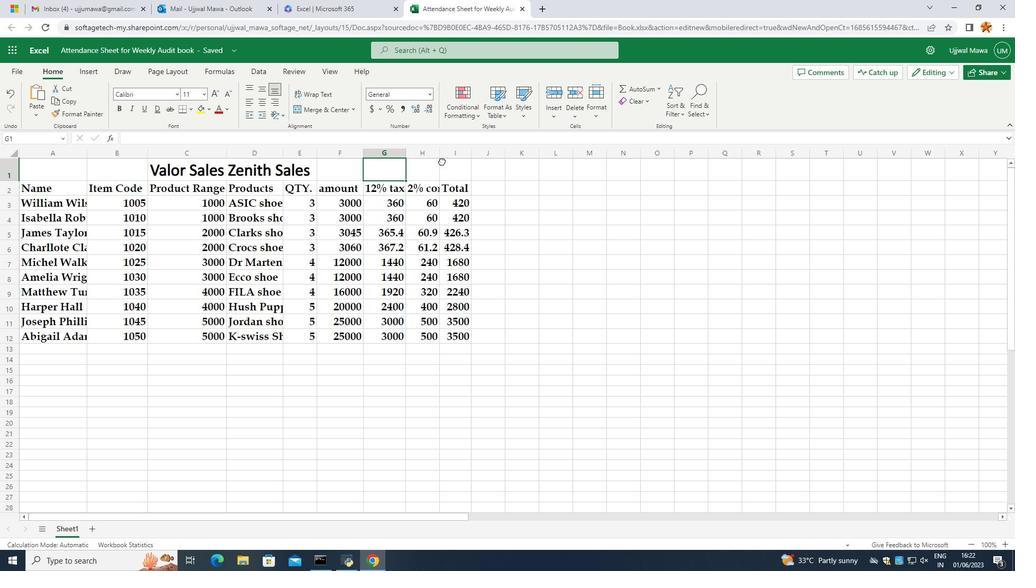 
Action: Mouse pressed left at (442, 159)
Screenshot: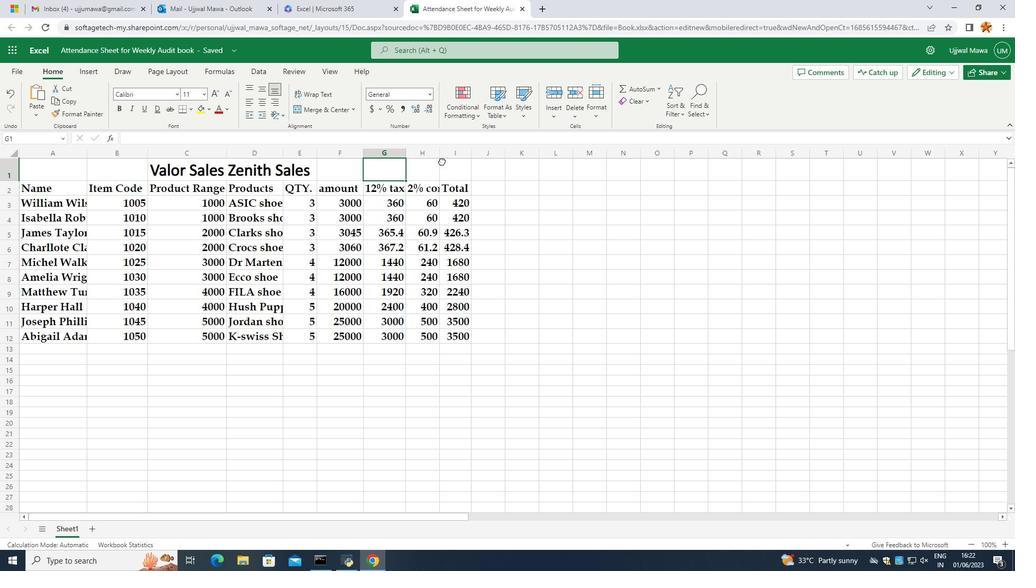 
Action: Mouse moved to (418, 153)
Screenshot: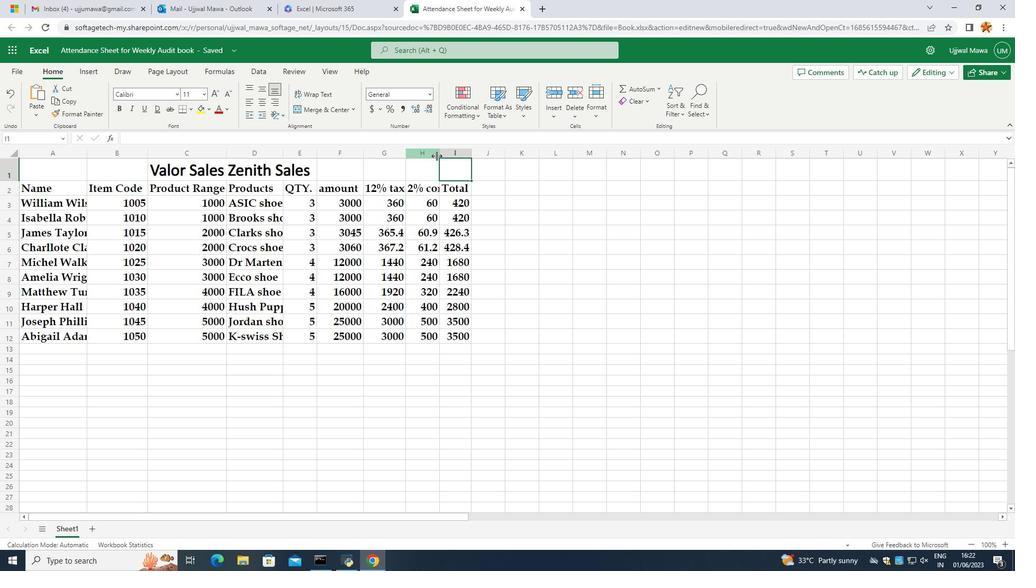 
Action: Mouse pressed left at (418, 153)
Screenshot: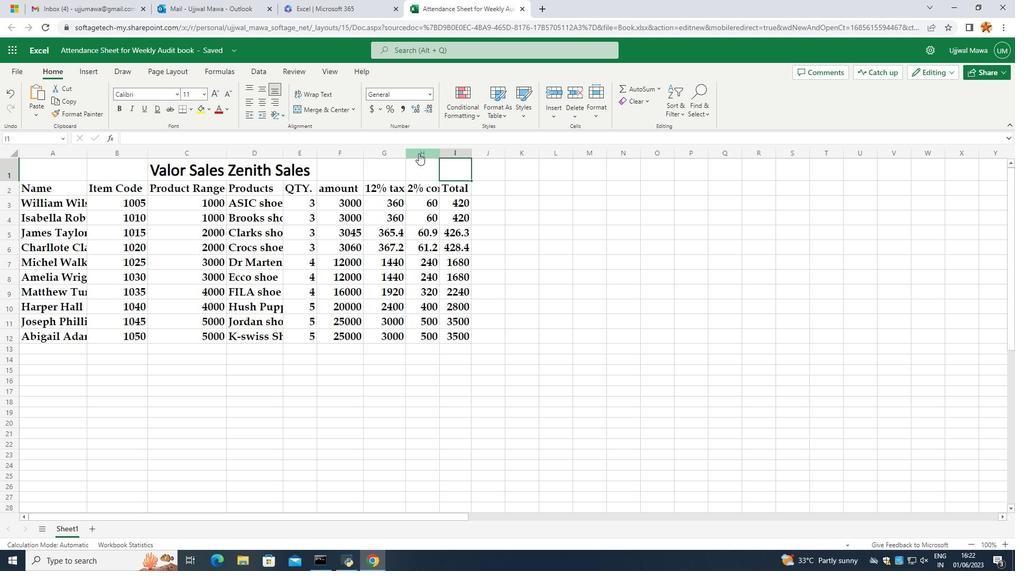
Action: Mouse moved to (437, 148)
Screenshot: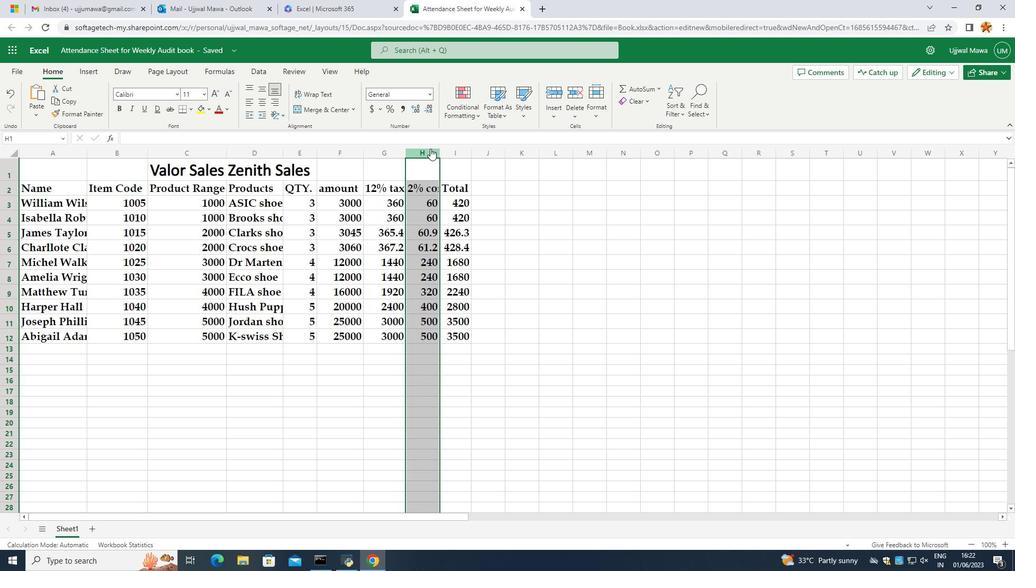 
Action: Mouse pressed left at (437, 148)
Screenshot: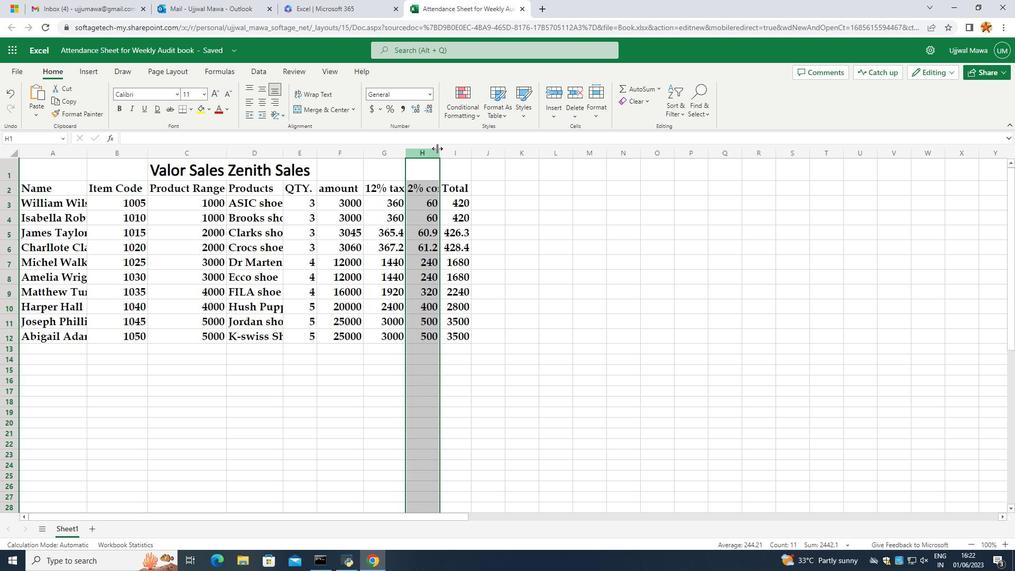 
Action: Mouse moved to (582, 201)
Screenshot: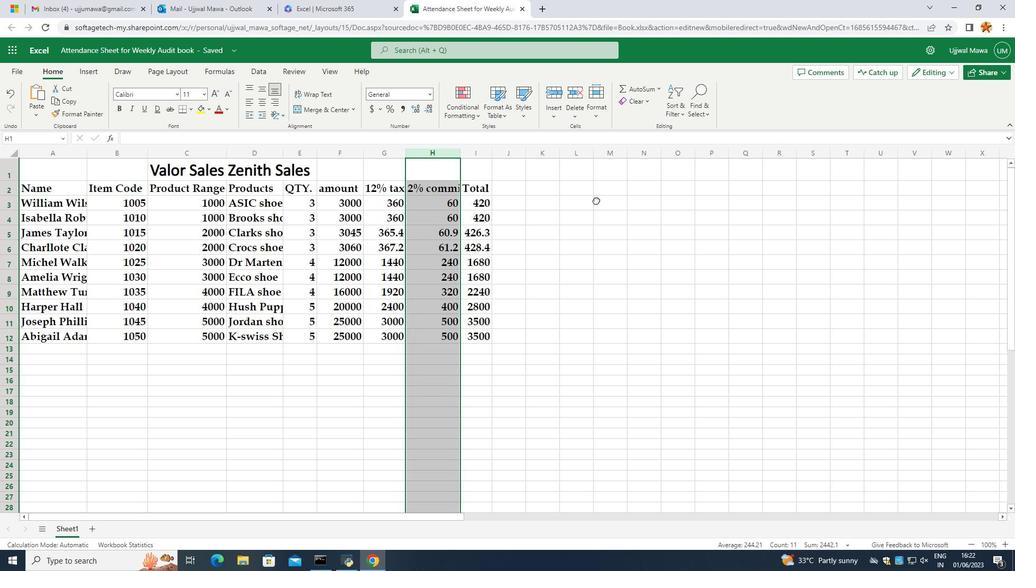
Action: Mouse pressed left at (582, 201)
Screenshot: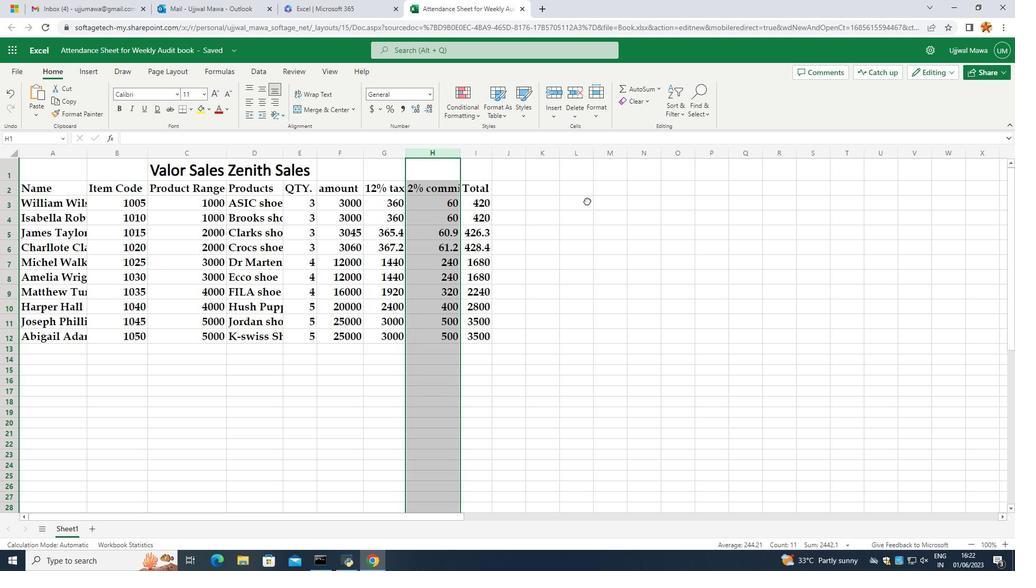 
Action: Mouse moved to (92, 165)
Screenshot: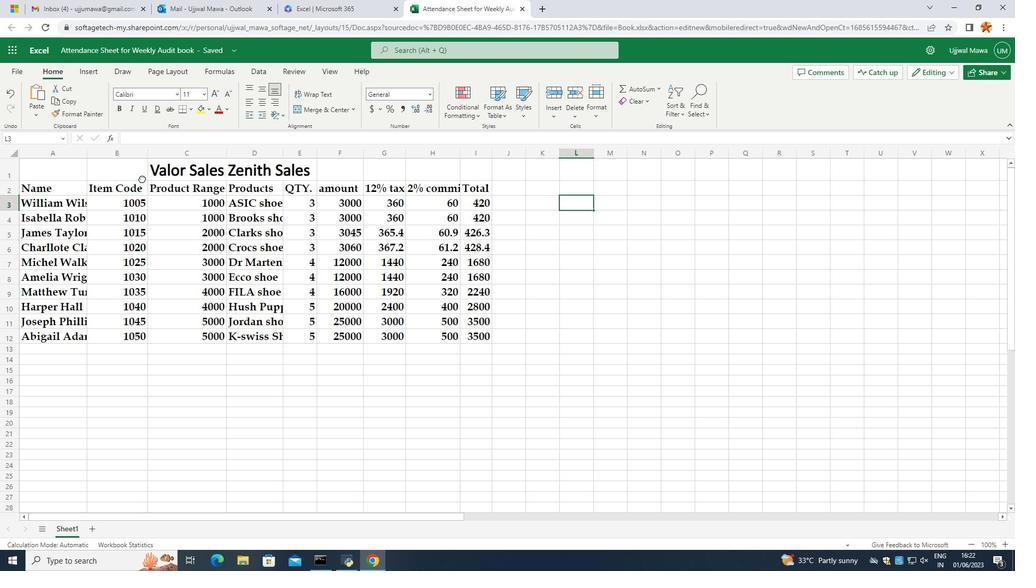 
Action: Mouse pressed left at (92, 165)
Screenshot: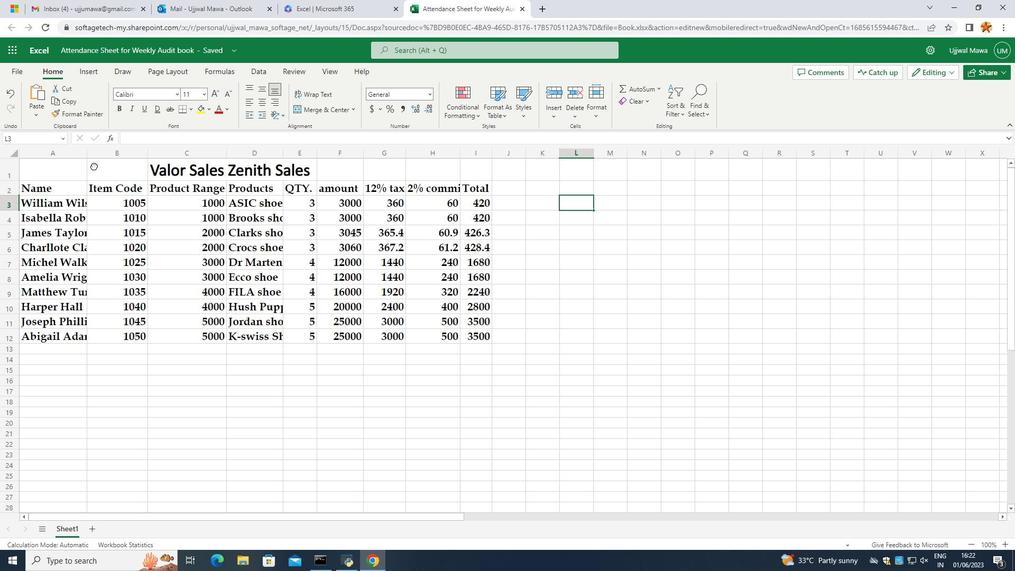 
Action: Mouse moved to (37, 163)
Screenshot: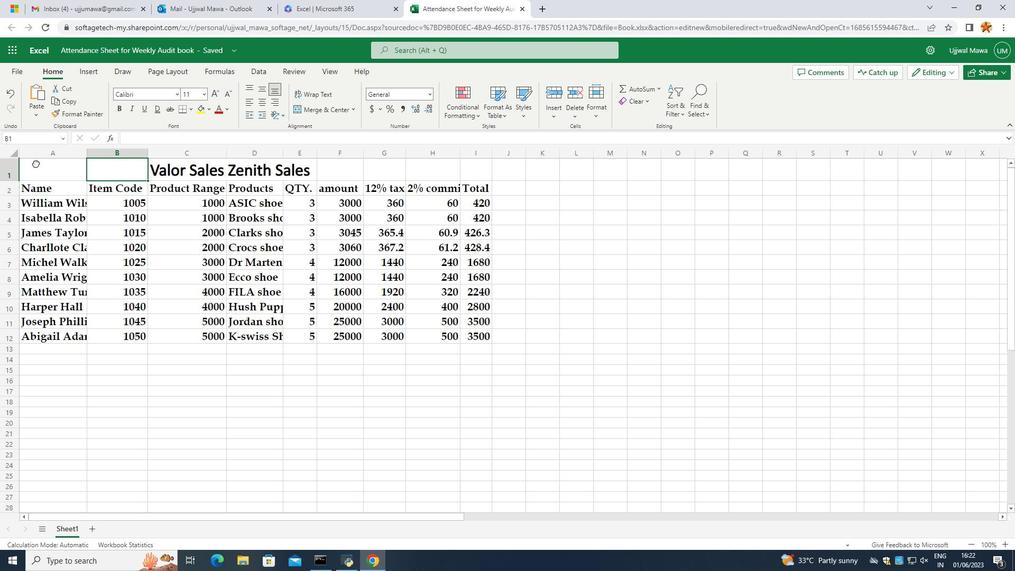 
Action: Mouse pressed left at (37, 163)
Screenshot: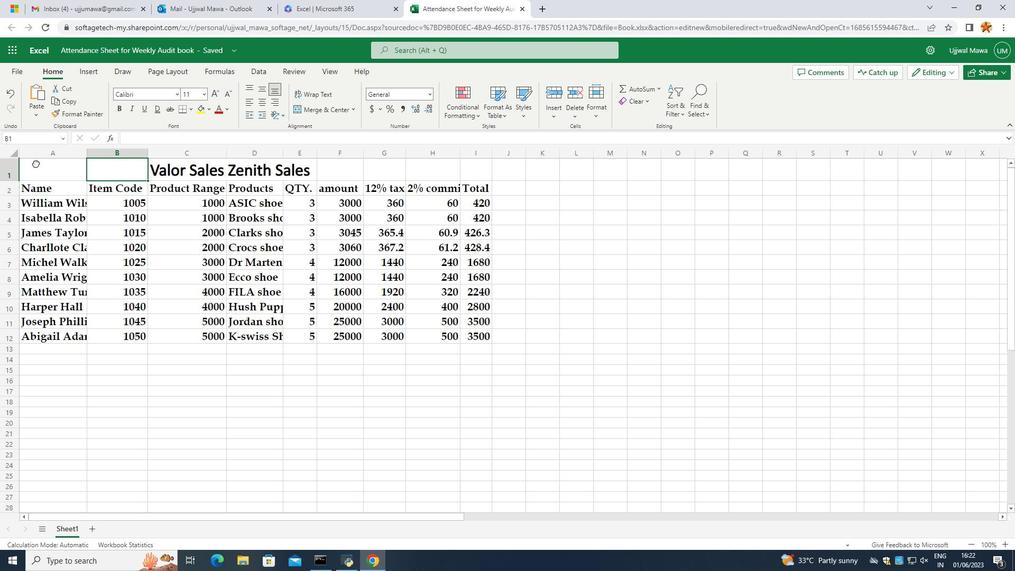 
Action: Mouse moved to (373, 323)
Screenshot: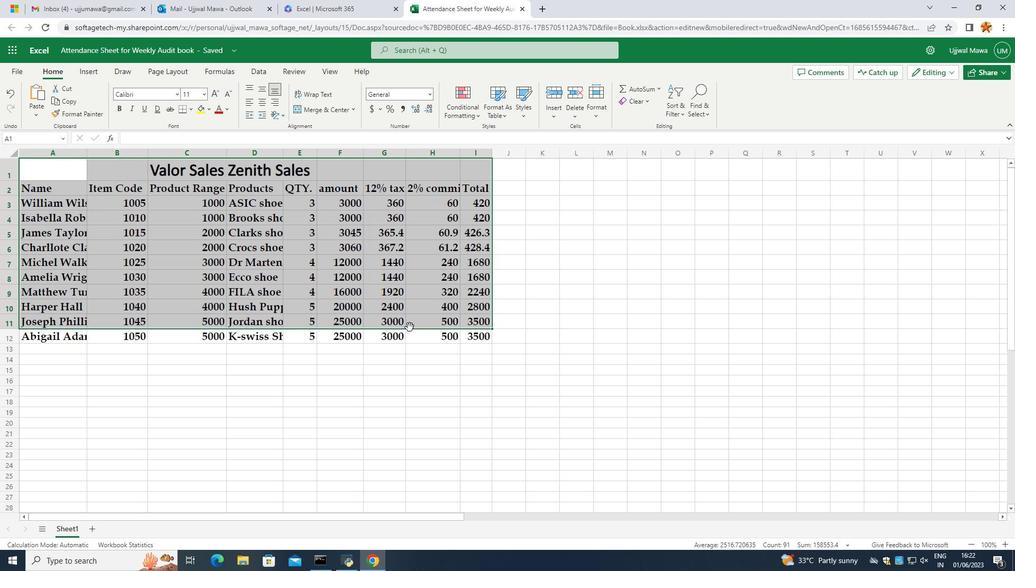 
Action: Mouse pressed left at (373, 323)
Screenshot: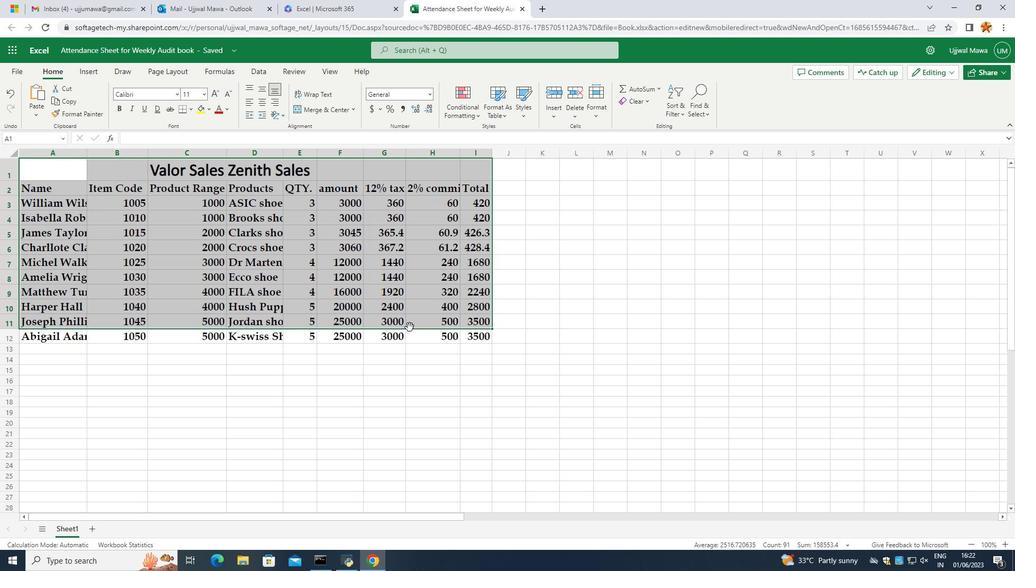 
Action: Mouse moved to (67, 168)
Screenshot: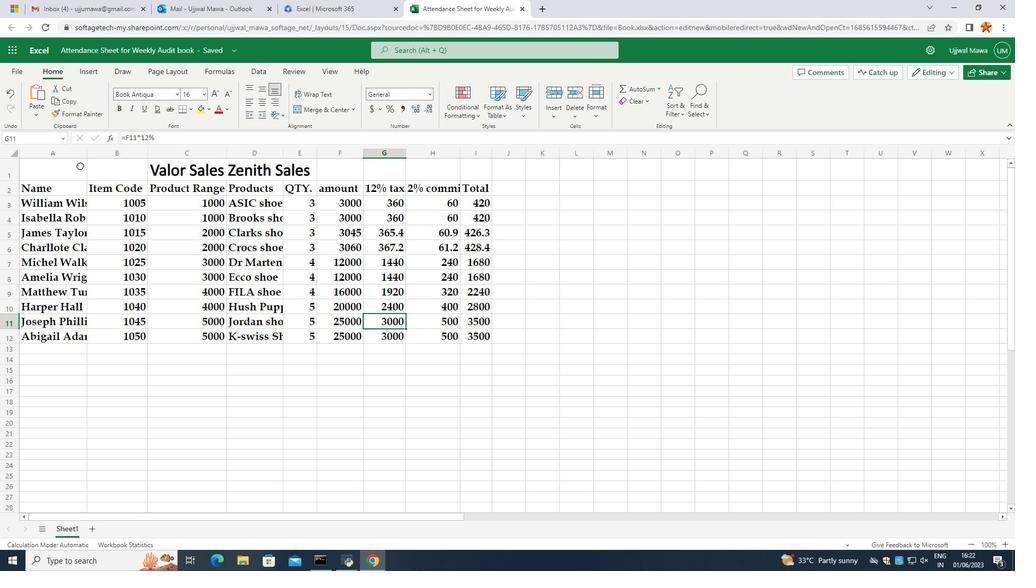
Action: Mouse pressed left at (67, 168)
Screenshot: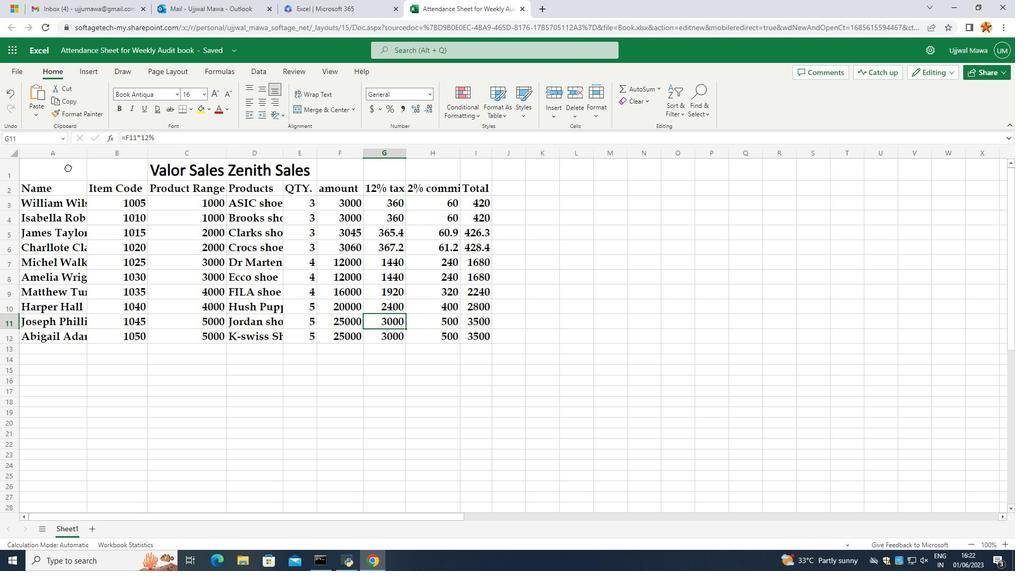 
Action: Mouse moved to (87, 155)
Screenshot: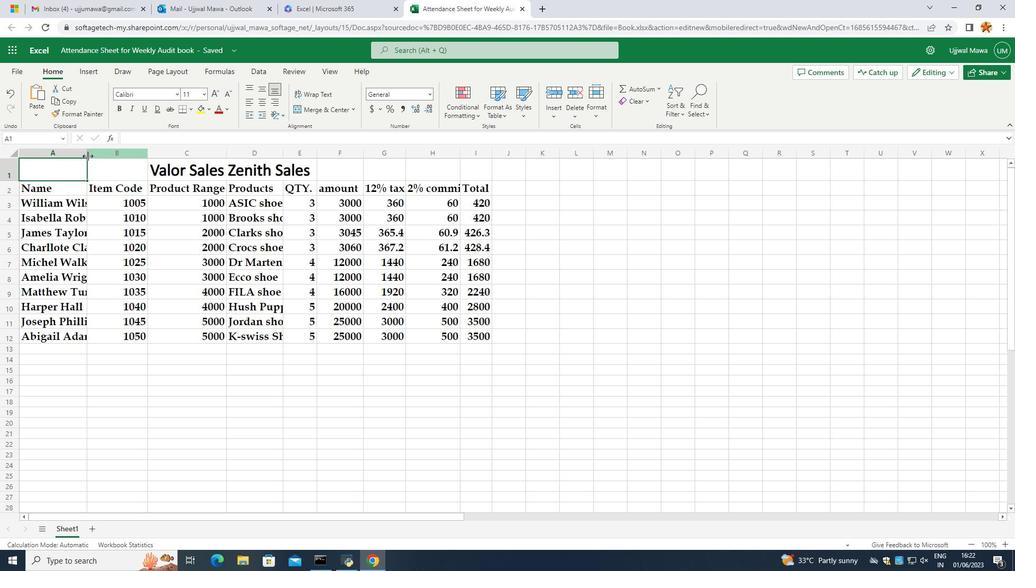
Action: Mouse pressed left at (87, 155)
Screenshot: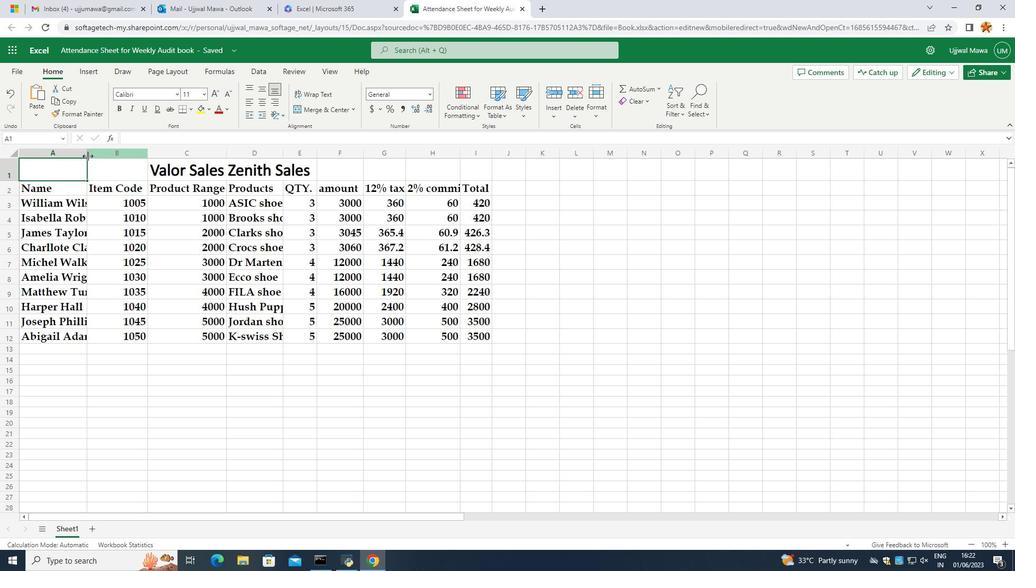 
Action: Mouse moved to (61, 164)
Screenshot: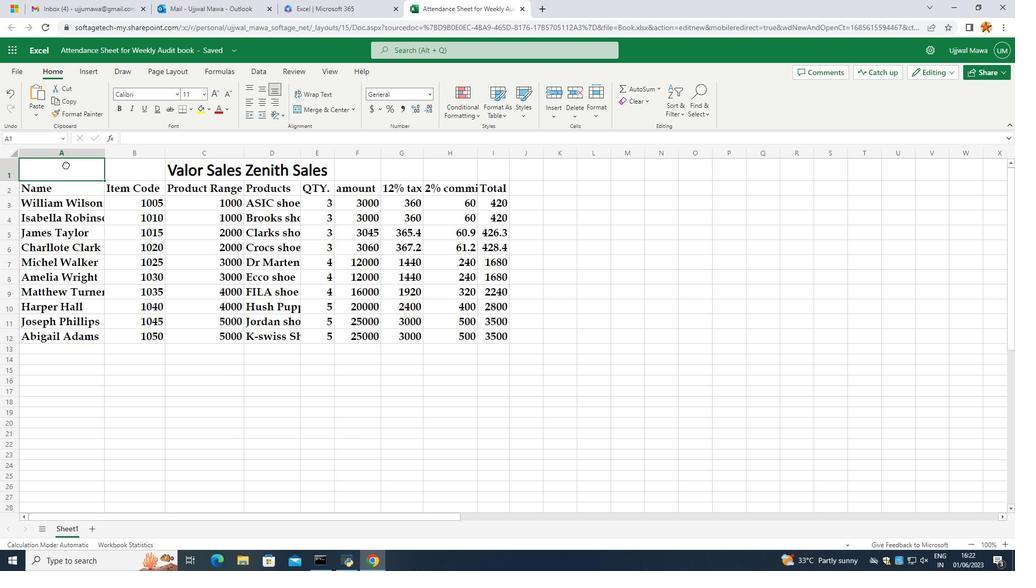 
Action: Mouse pressed left at (61, 164)
Screenshot: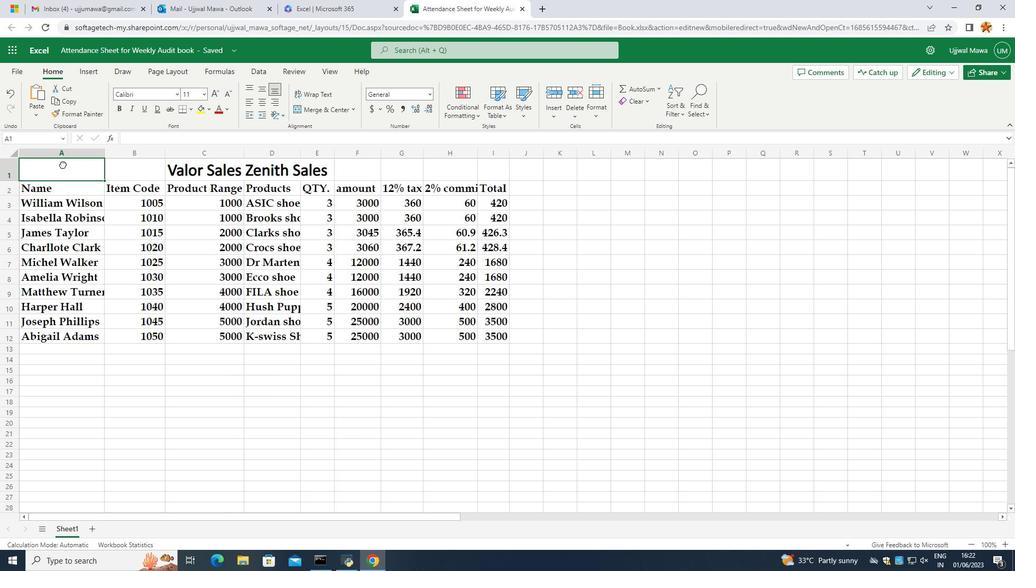 
Action: Mouse moved to (53, 165)
Screenshot: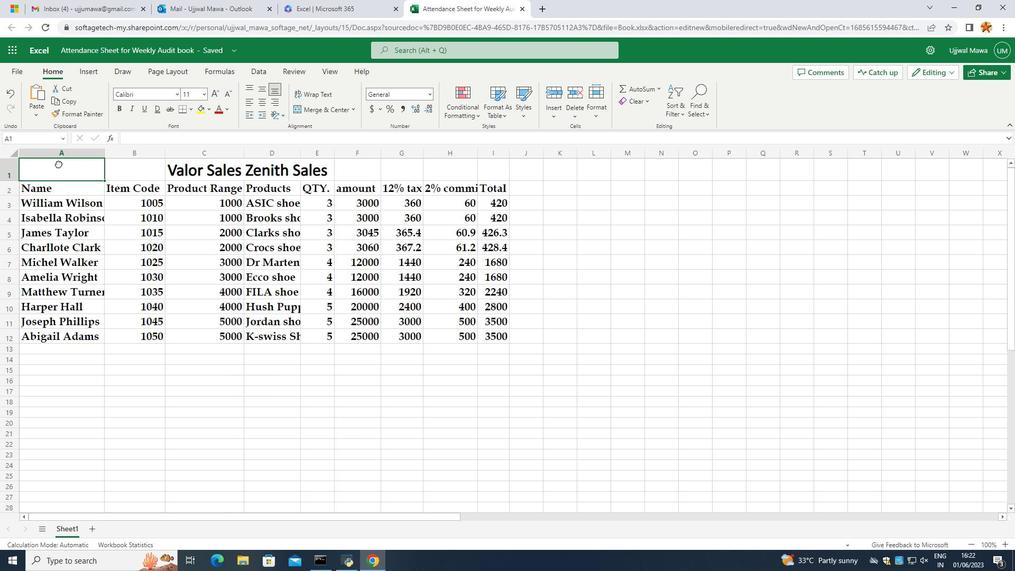 
Action: Mouse pressed left at (53, 165)
Screenshot: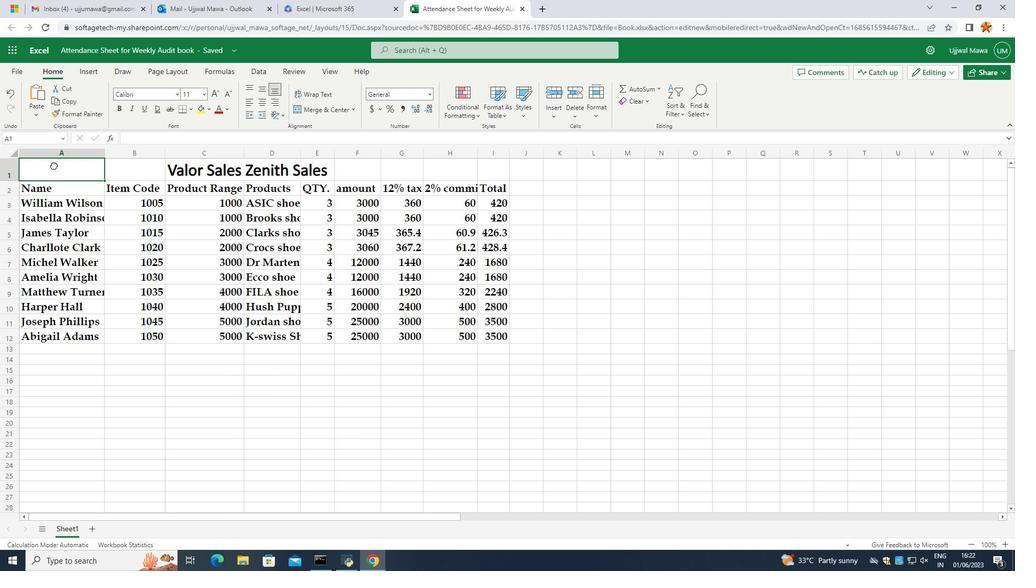 
Action: Mouse moved to (312, 275)
Screenshot: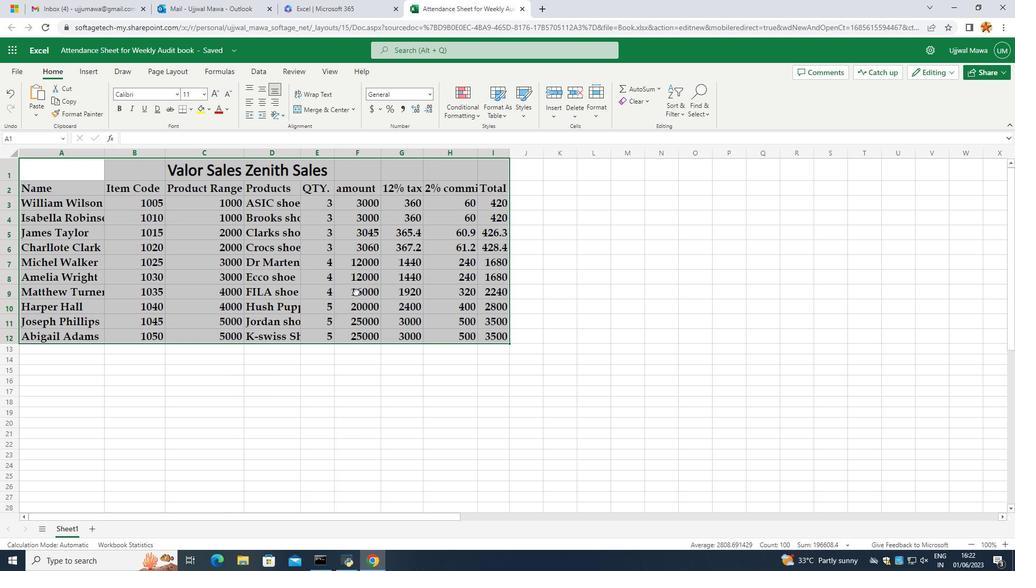 
Action: Mouse pressed left at (312, 275)
Screenshot: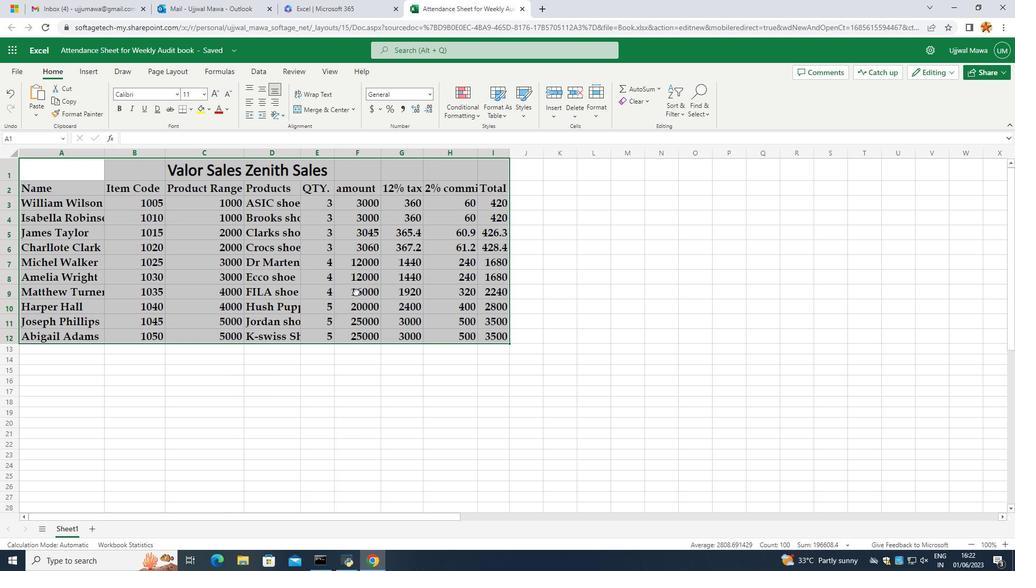 
Action: Mouse moved to (273, 174)
Screenshot: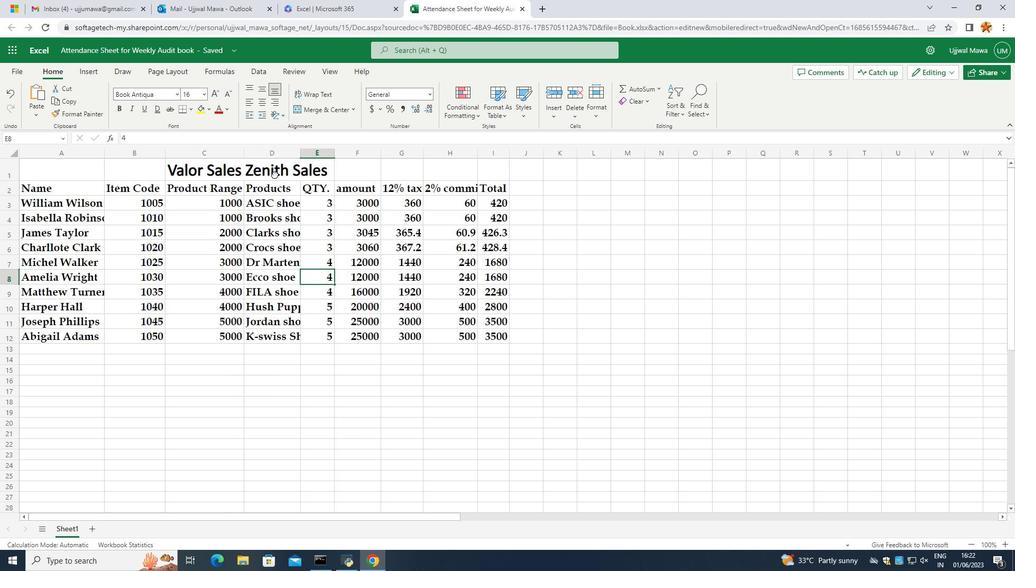 
Action: Mouse pressed left at (273, 174)
Screenshot: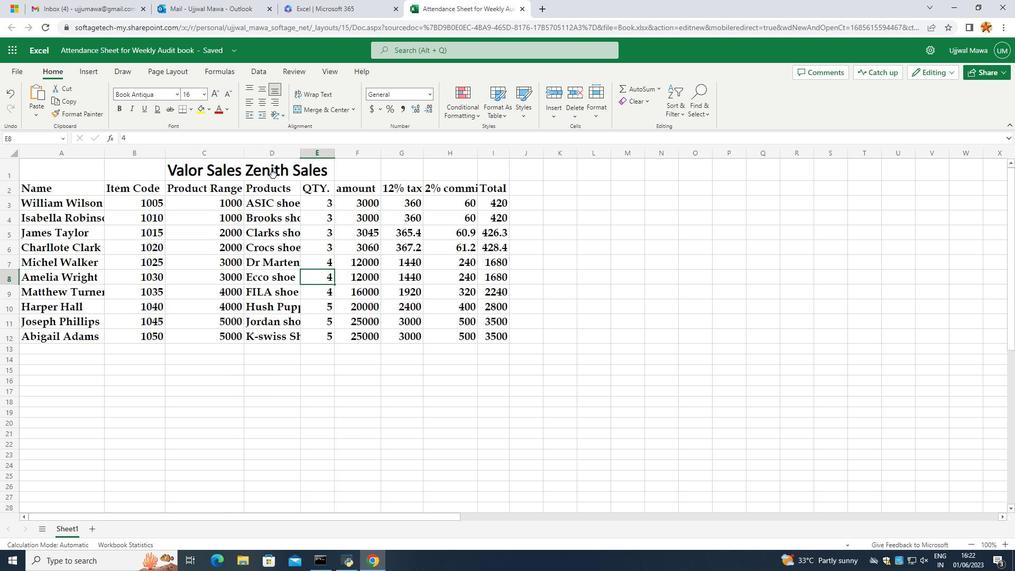
Action: Mouse moved to (299, 156)
Screenshot: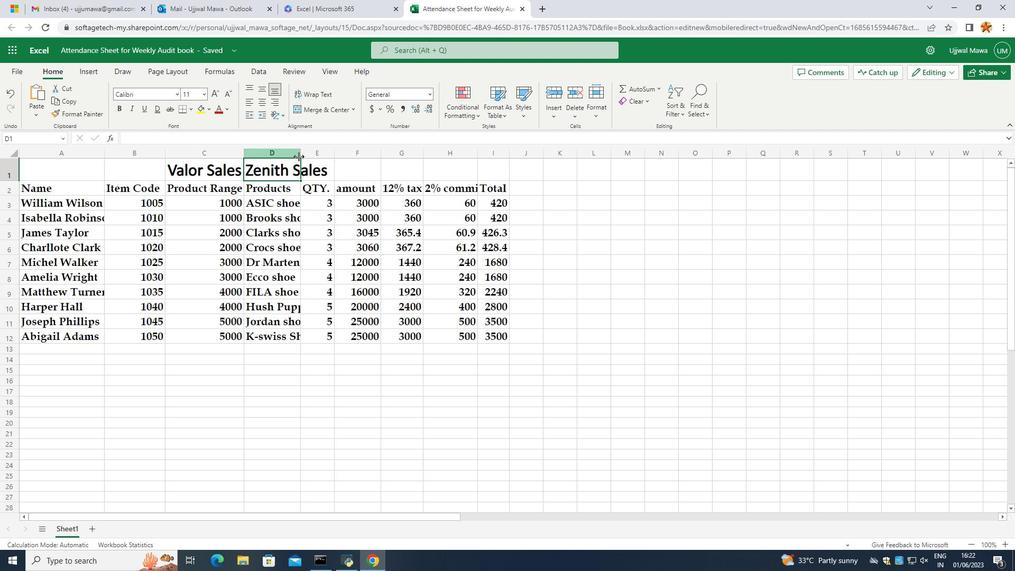 
Action: Mouse pressed left at (299, 156)
Screenshot: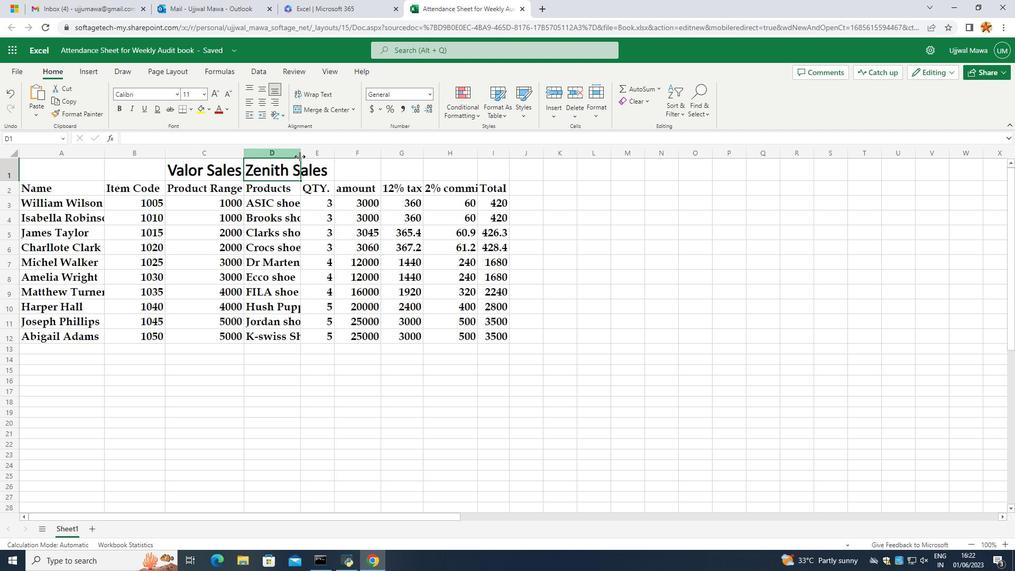 
Action: Mouse moved to (145, 185)
Screenshot: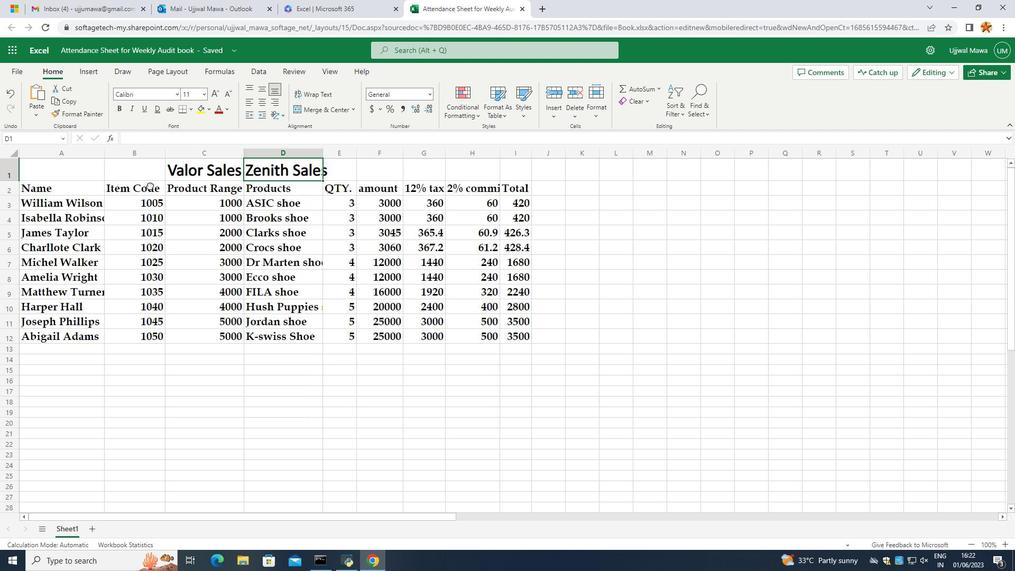 
Action: Mouse pressed left at (145, 185)
Screenshot: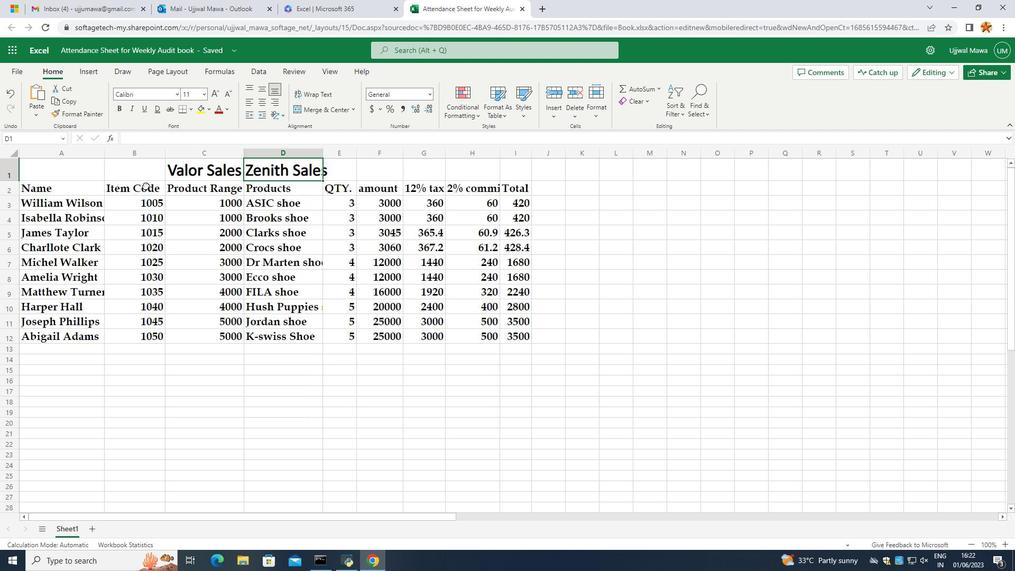 
Action: Mouse moved to (55, 169)
Screenshot: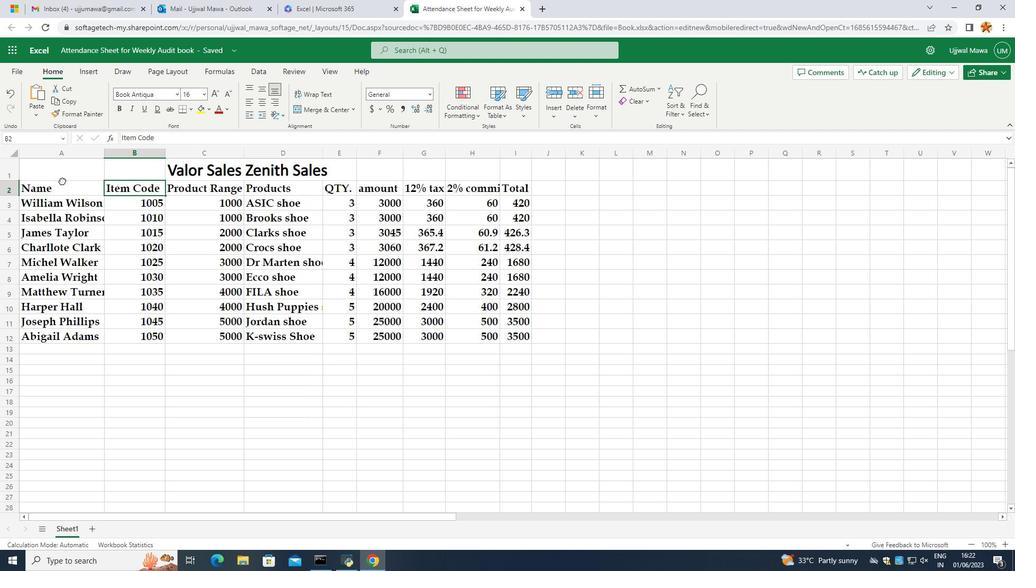 
Action: Mouse pressed left at (55, 169)
Screenshot: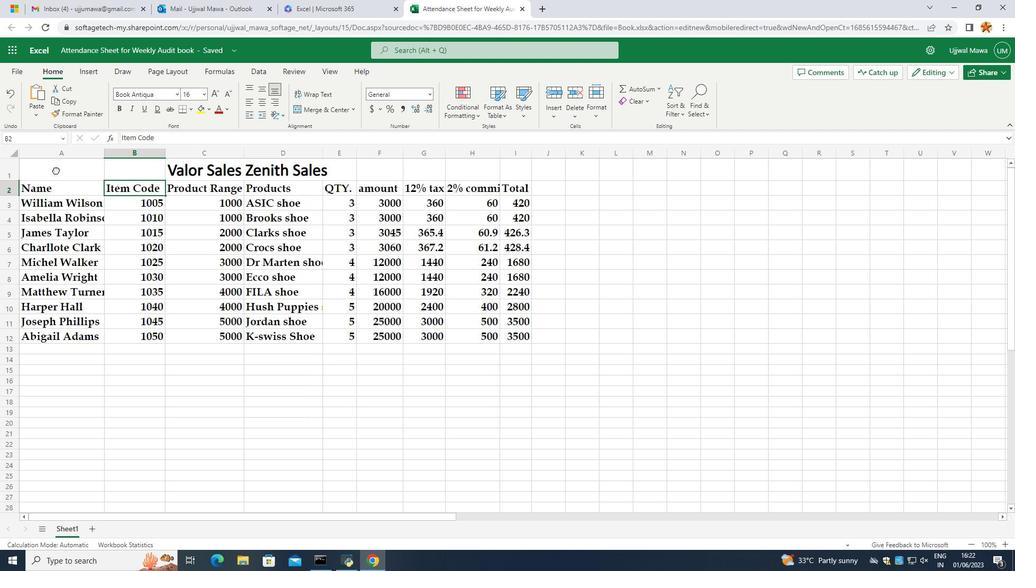 
Action: Mouse moved to (265, 103)
Screenshot: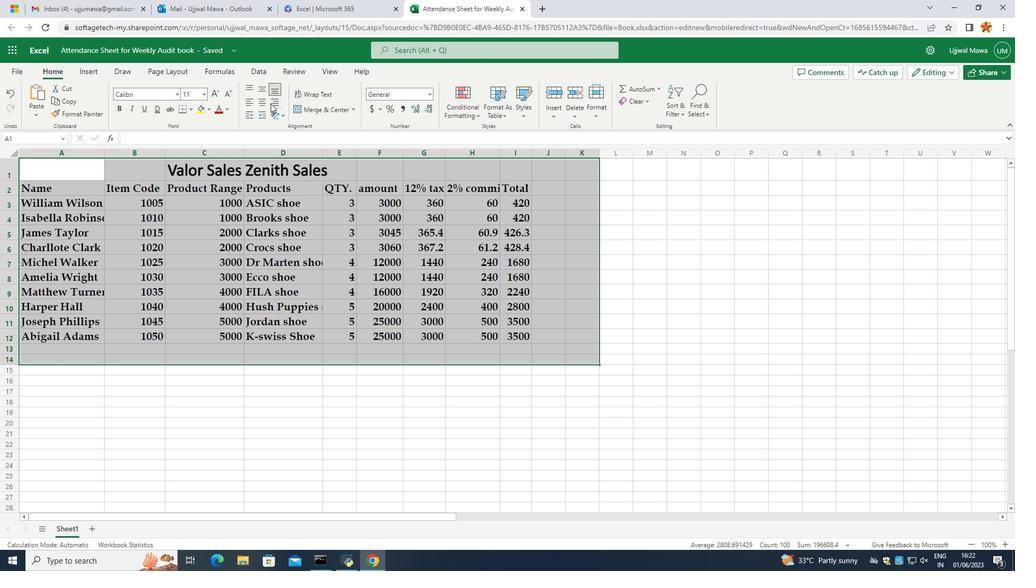 
Action: Mouse pressed left at (265, 103)
Screenshot: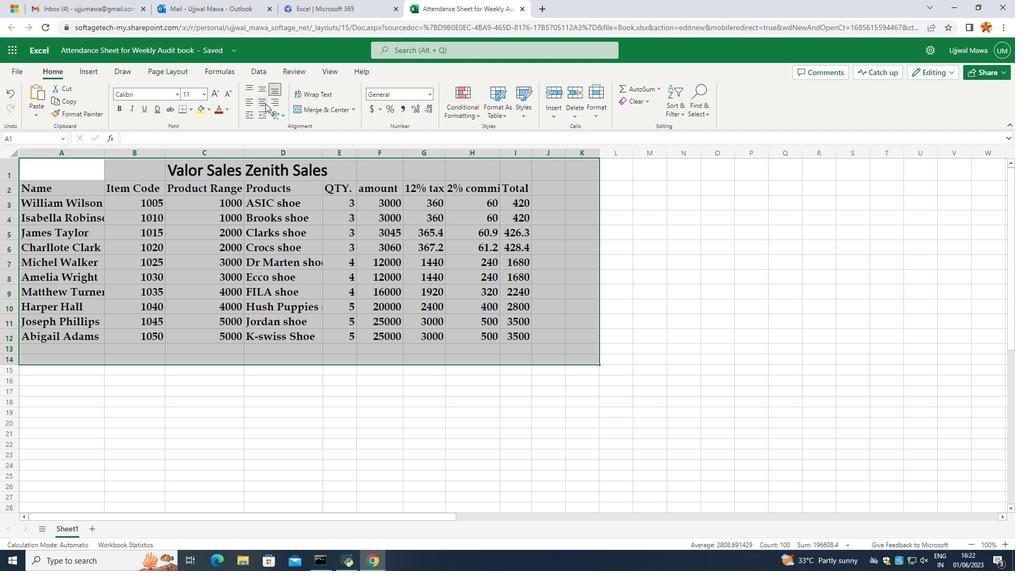 
Action: Mouse moved to (261, 90)
Screenshot: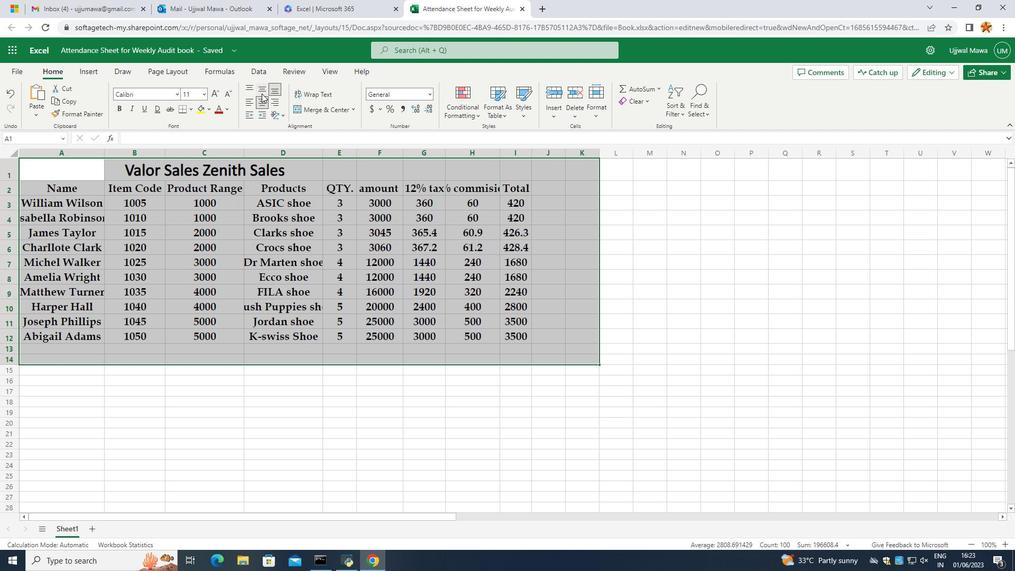 
Action: Mouse pressed left at (261, 90)
Screenshot: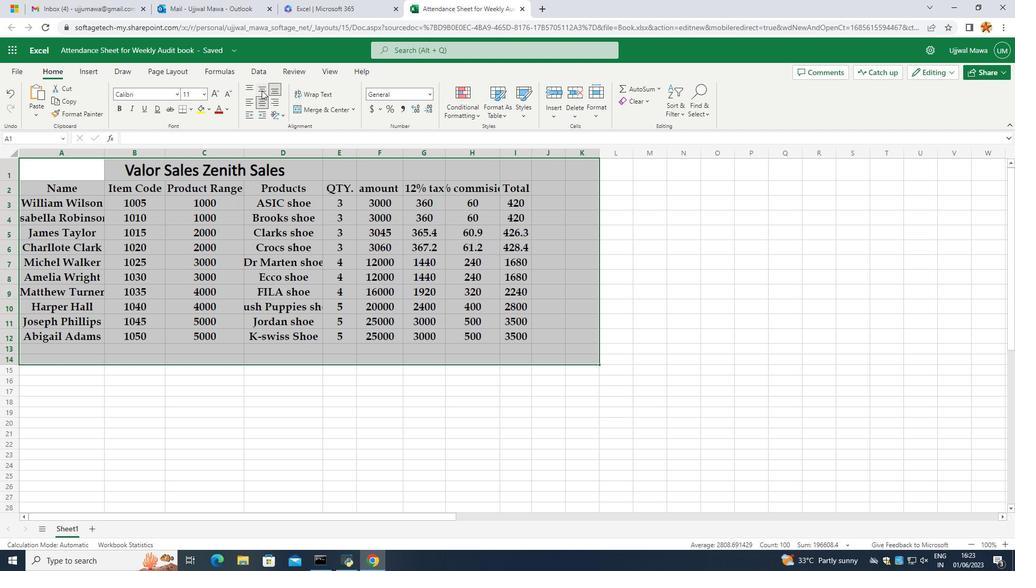 
Action: Mouse moved to (135, 388)
Screenshot: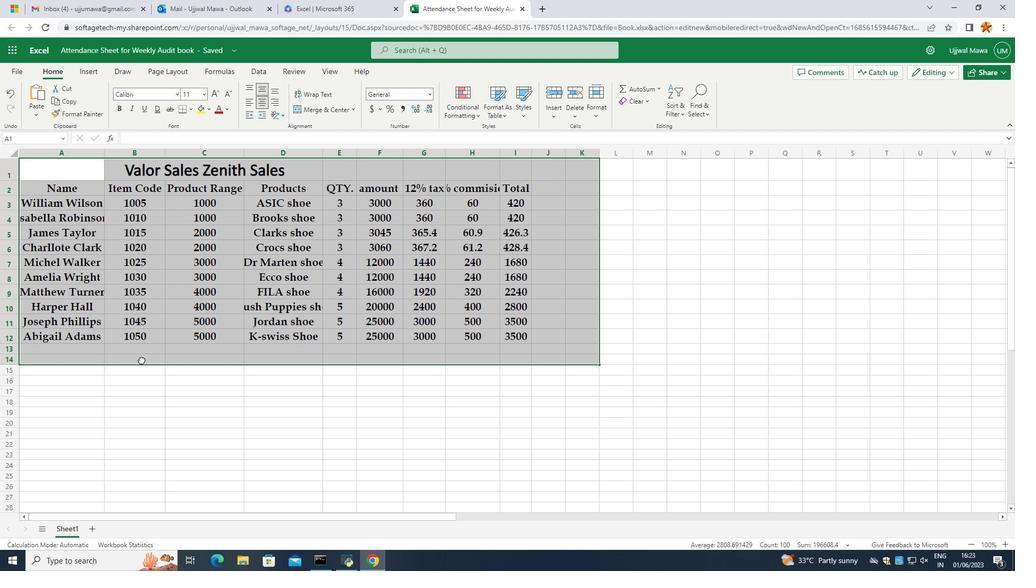 
Action: Mouse pressed left at (135, 388)
Screenshot: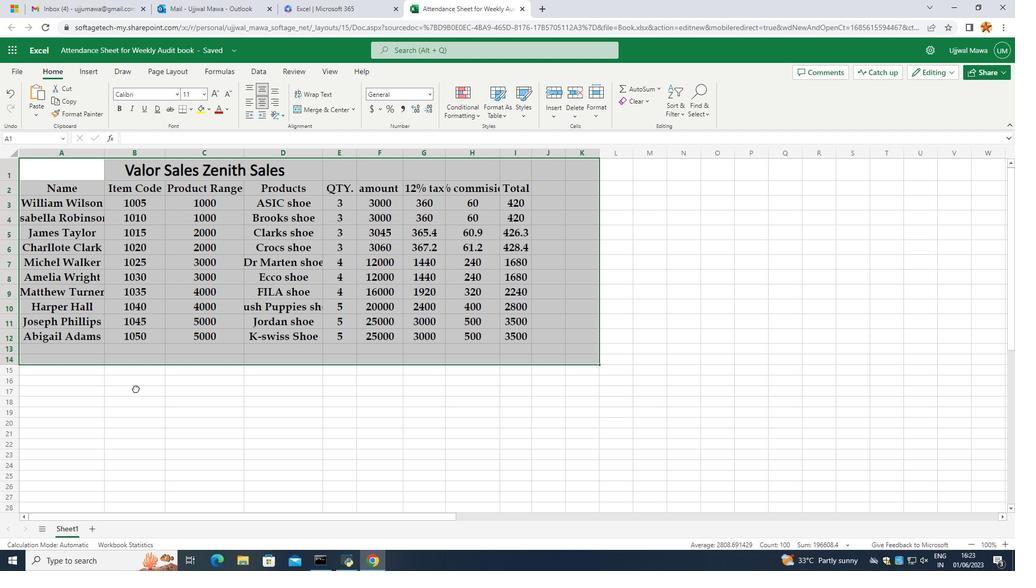 
Action: Mouse moved to (130, 363)
Screenshot: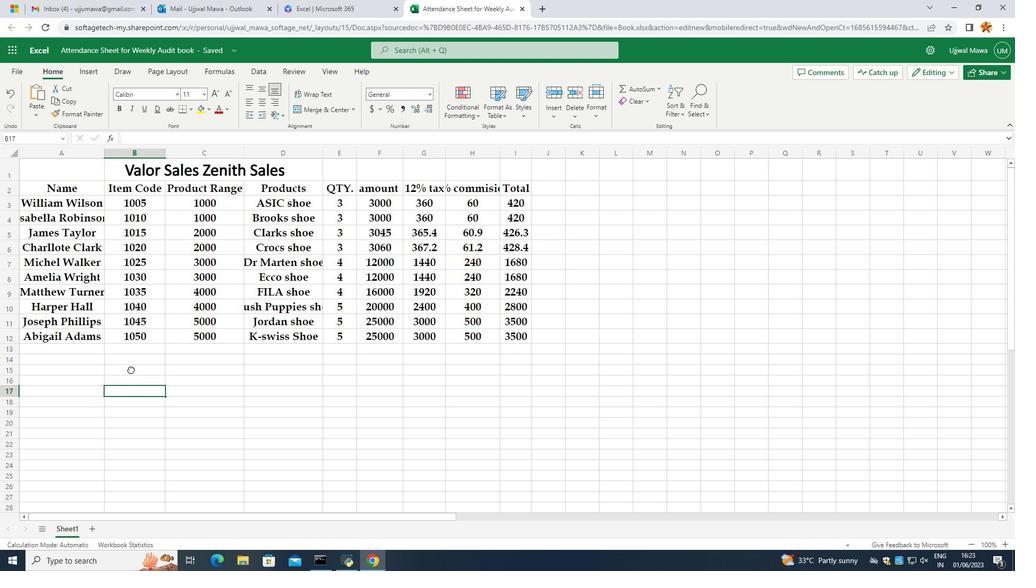 
